 Task: Create a due date automation trigger when advanced on, 2 days before a card is due add fields with custom field "Resume" set to a date more than 1 days ago at 11:00 AM.
Action: Mouse moved to (939, 277)
Screenshot: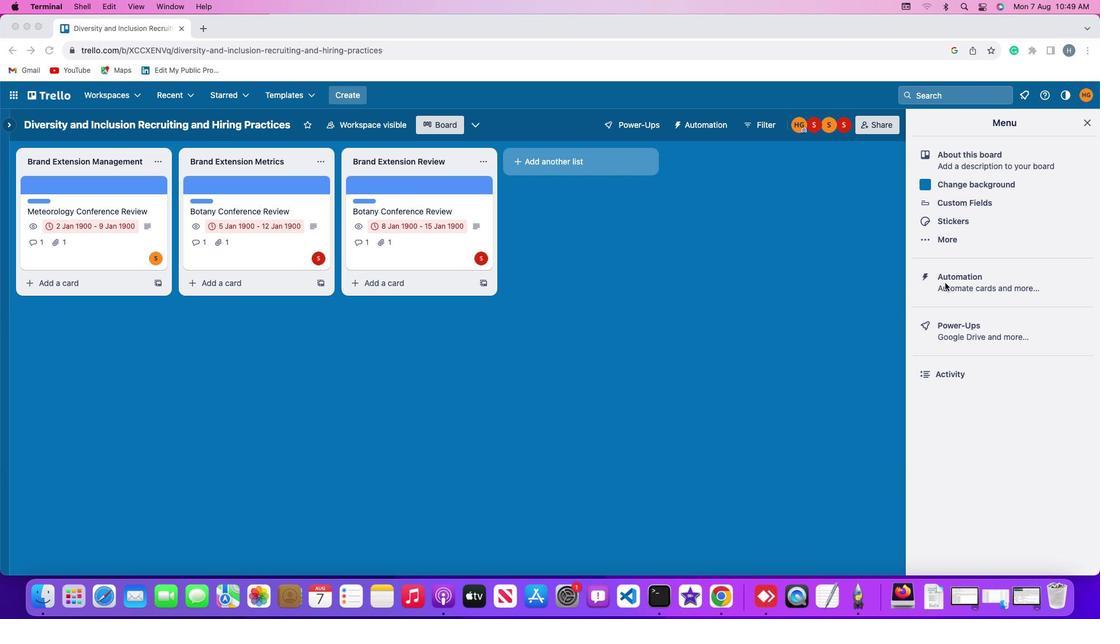 
Action: Mouse pressed left at (939, 277)
Screenshot: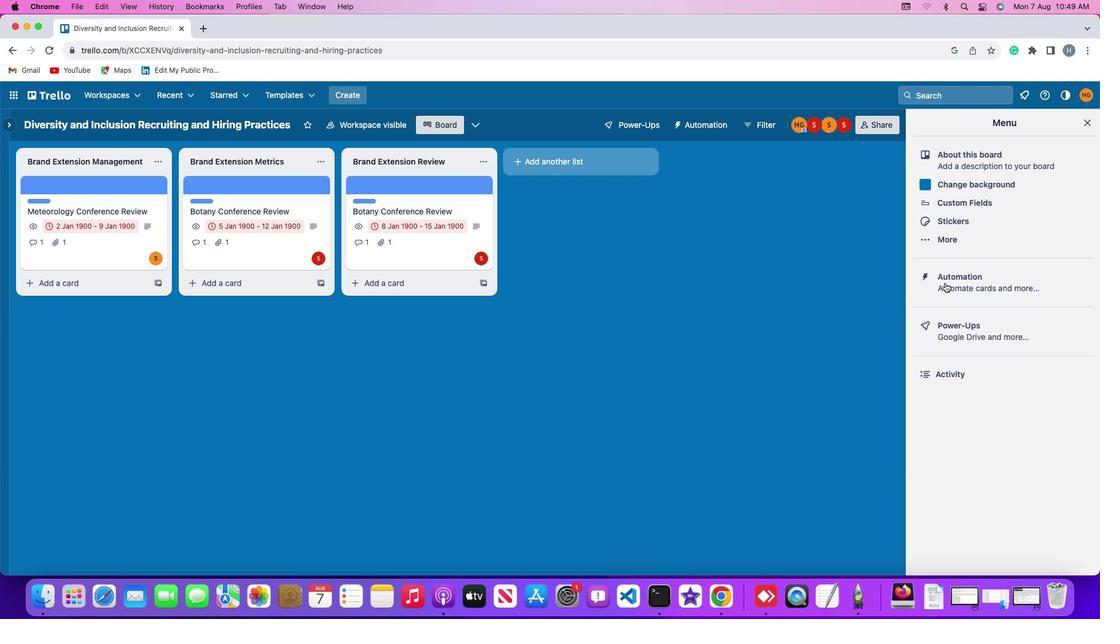 
Action: Mouse pressed left at (939, 277)
Screenshot: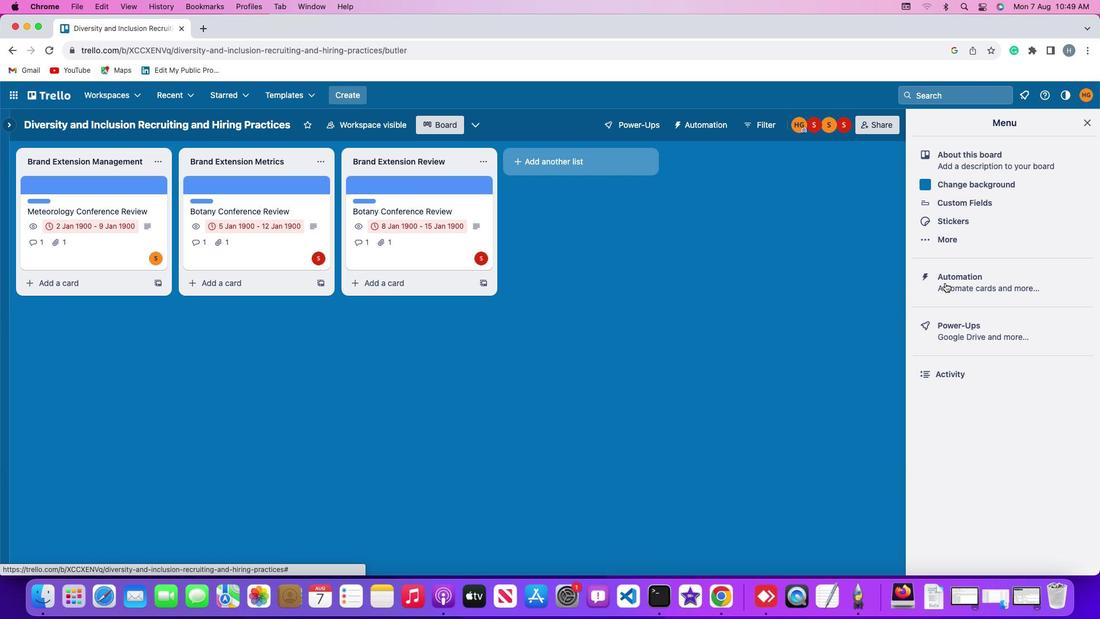 
Action: Mouse moved to (75, 265)
Screenshot: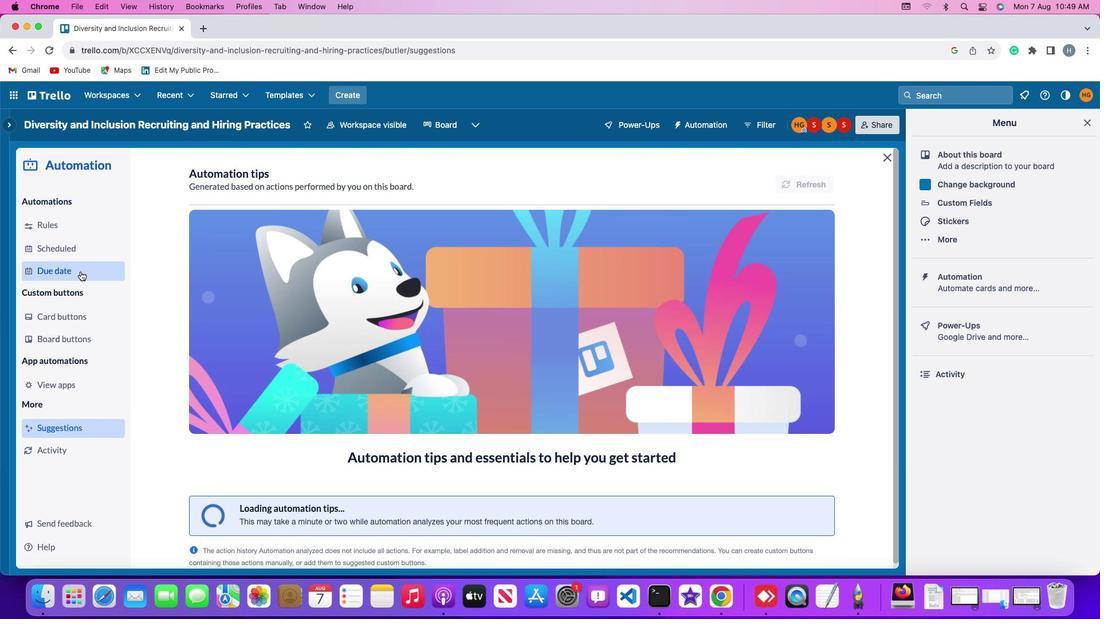 
Action: Mouse pressed left at (75, 265)
Screenshot: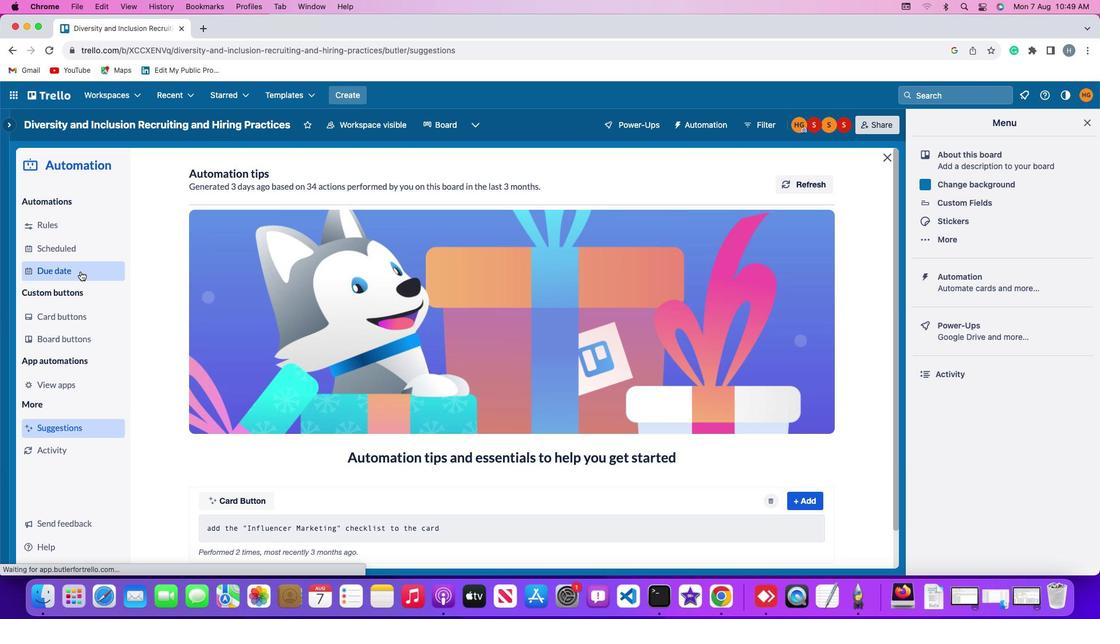 
Action: Mouse moved to (768, 168)
Screenshot: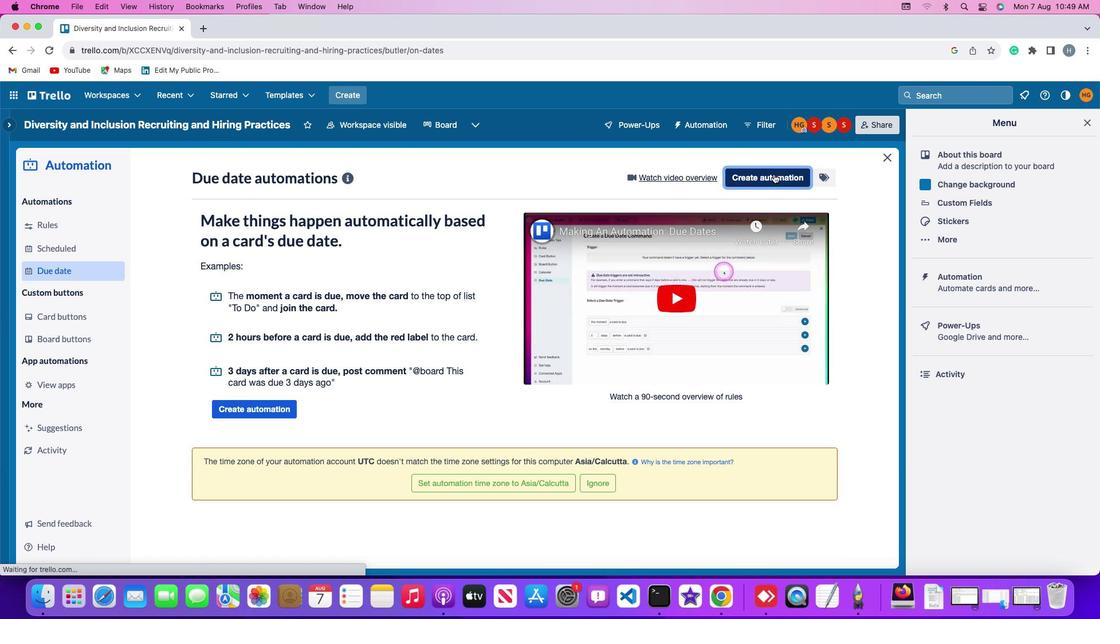 
Action: Mouse pressed left at (768, 168)
Screenshot: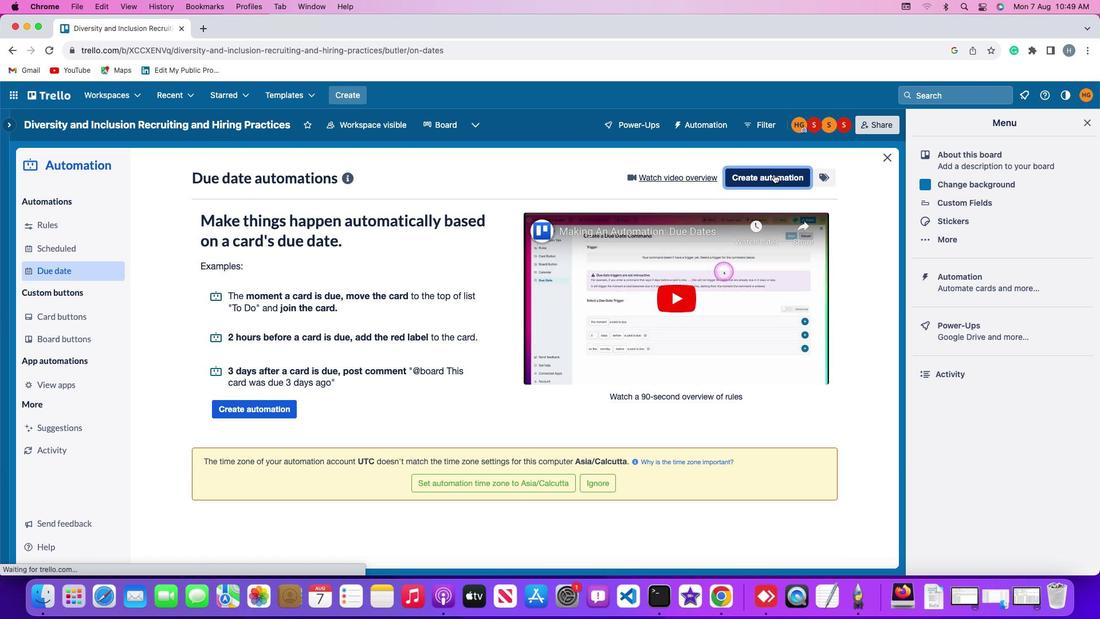 
Action: Mouse moved to (450, 280)
Screenshot: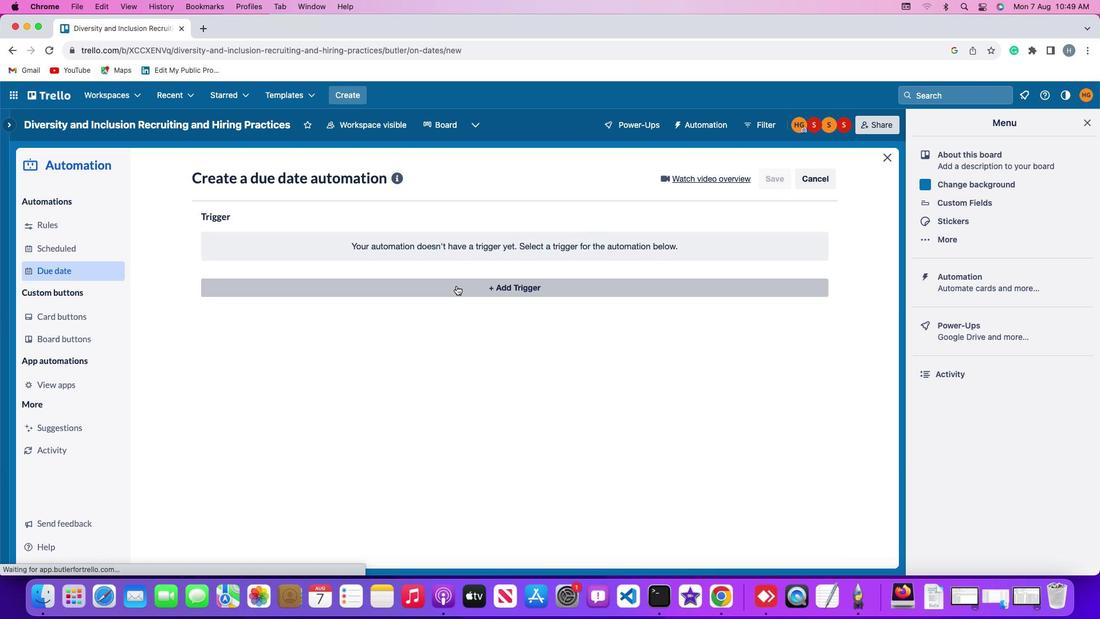 
Action: Mouse pressed left at (450, 280)
Screenshot: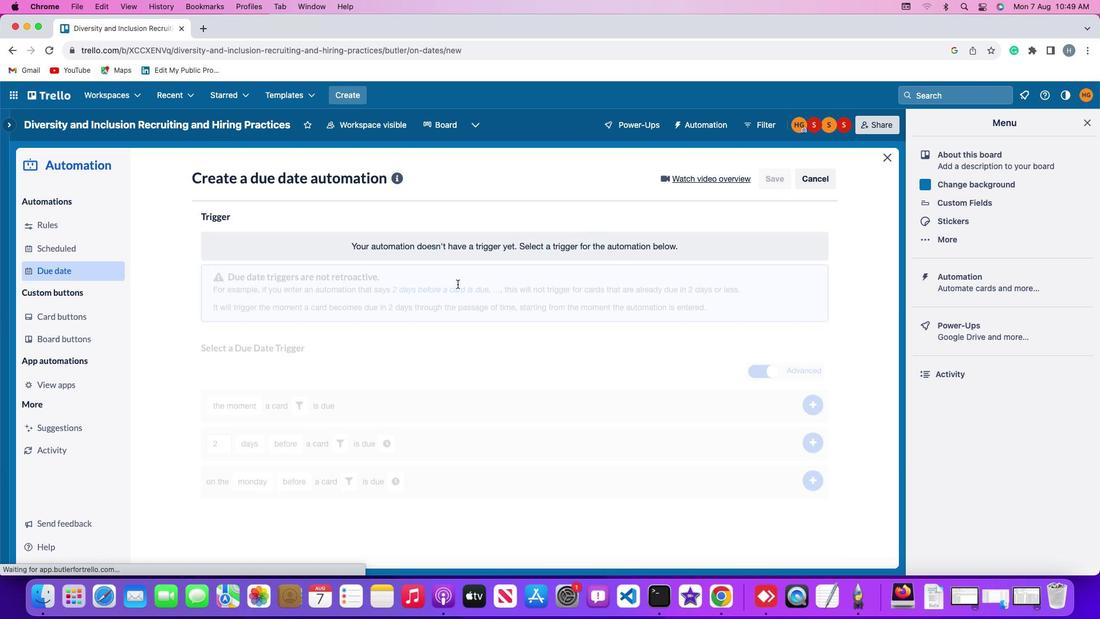 
Action: Mouse moved to (215, 460)
Screenshot: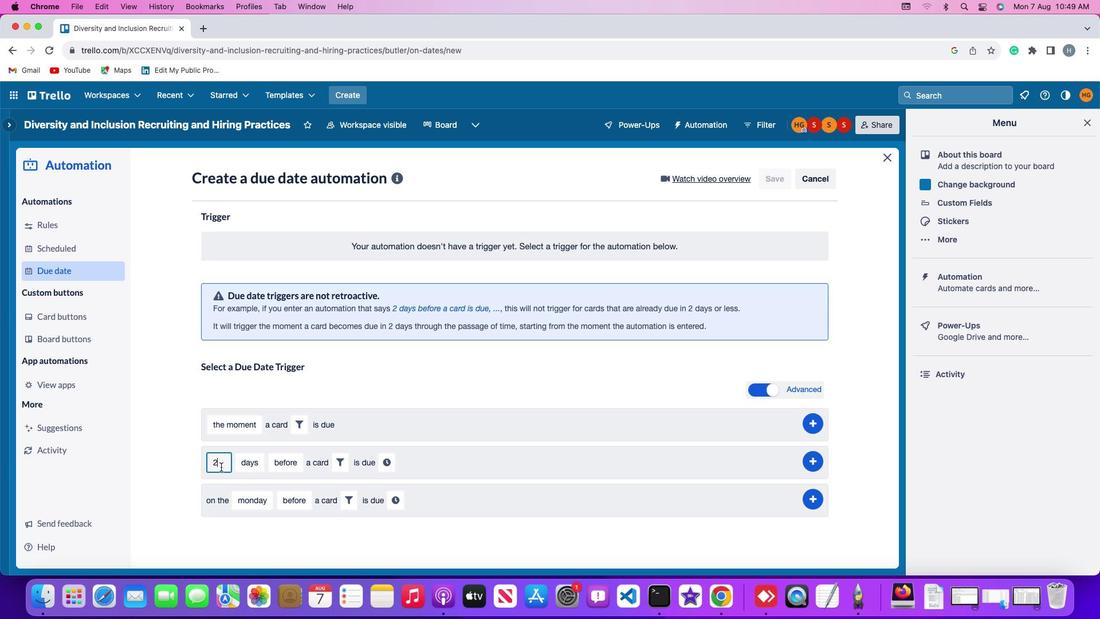 
Action: Mouse pressed left at (215, 460)
Screenshot: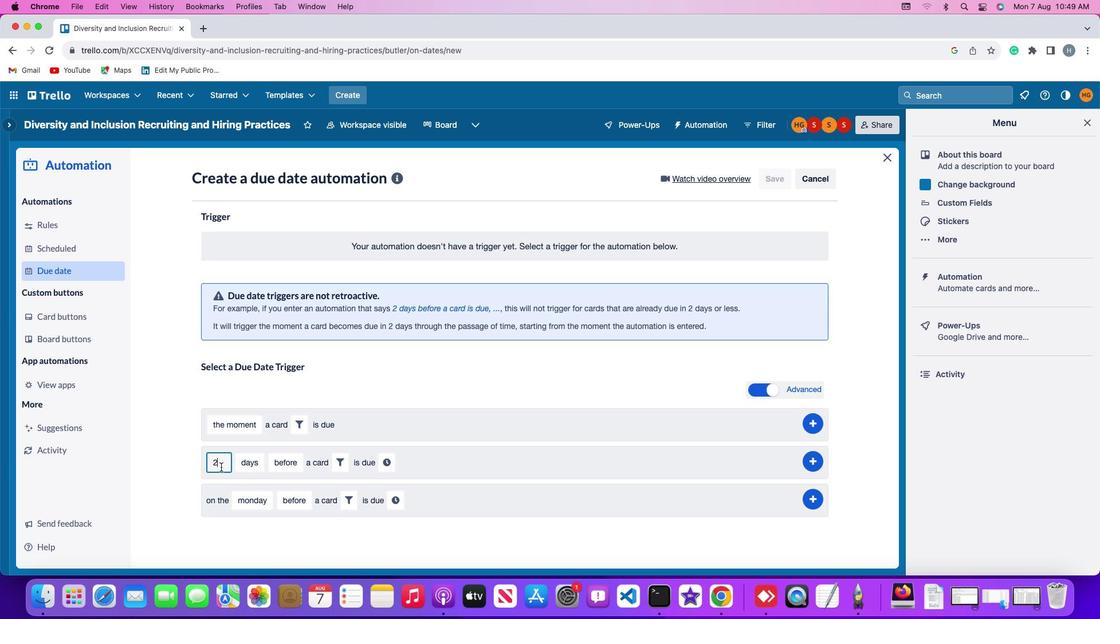 
Action: Mouse moved to (218, 458)
Screenshot: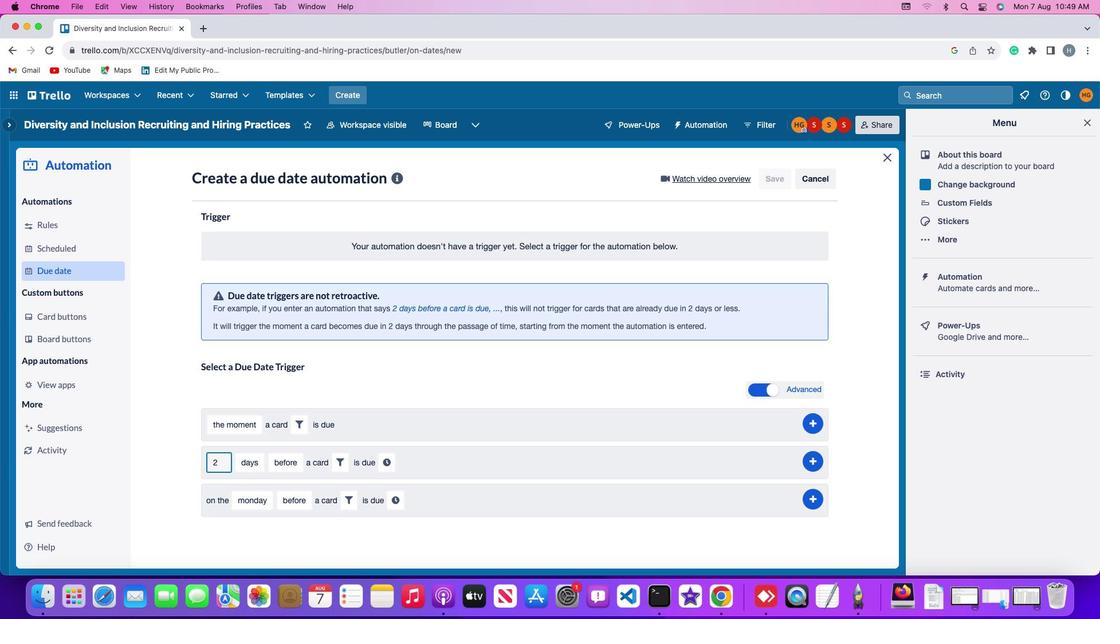 
Action: Key pressed Key.backspace'2'
Screenshot: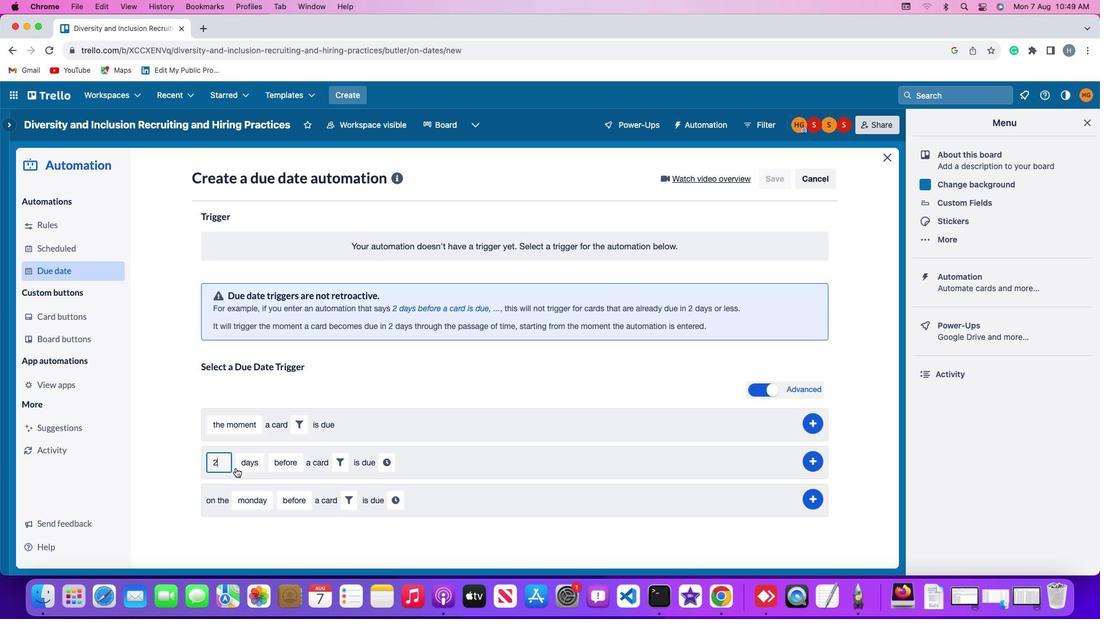 
Action: Mouse moved to (240, 460)
Screenshot: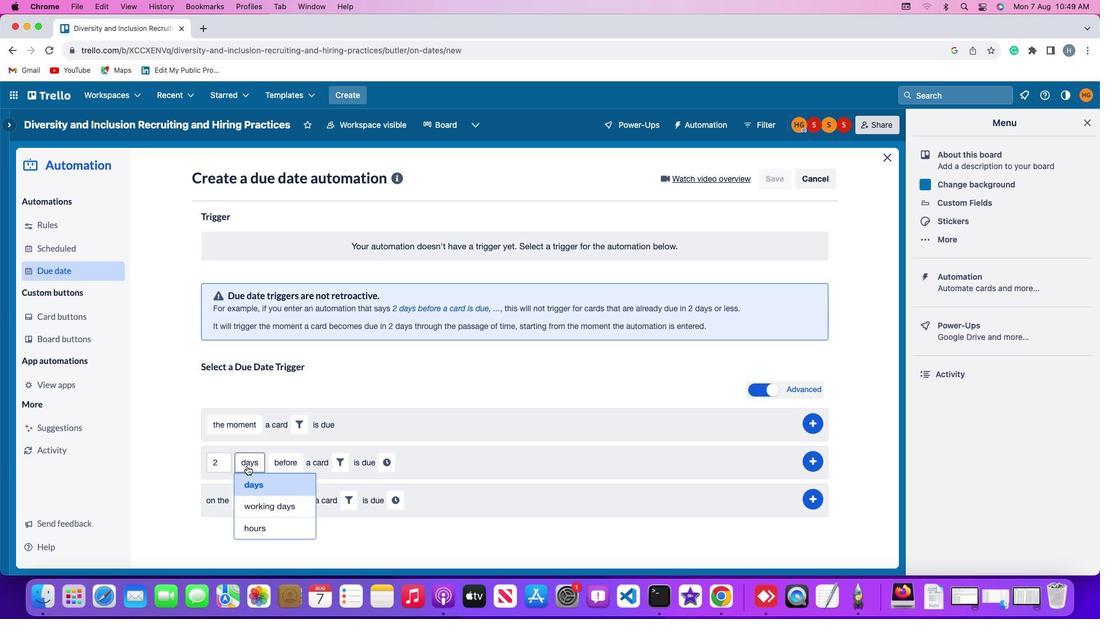 
Action: Mouse pressed left at (240, 460)
Screenshot: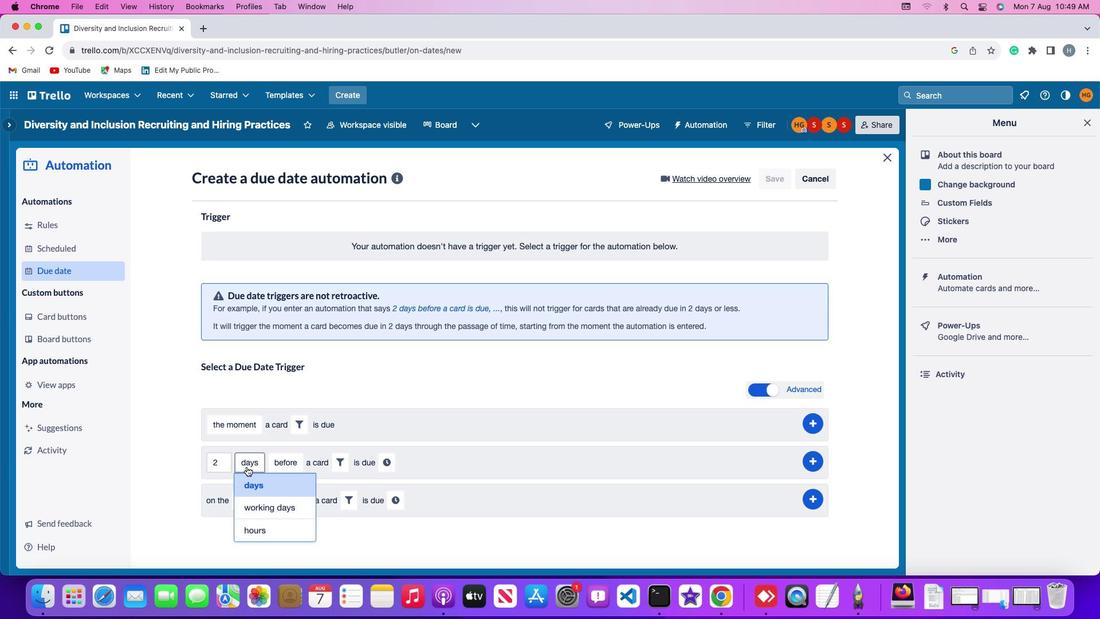 
Action: Mouse moved to (243, 475)
Screenshot: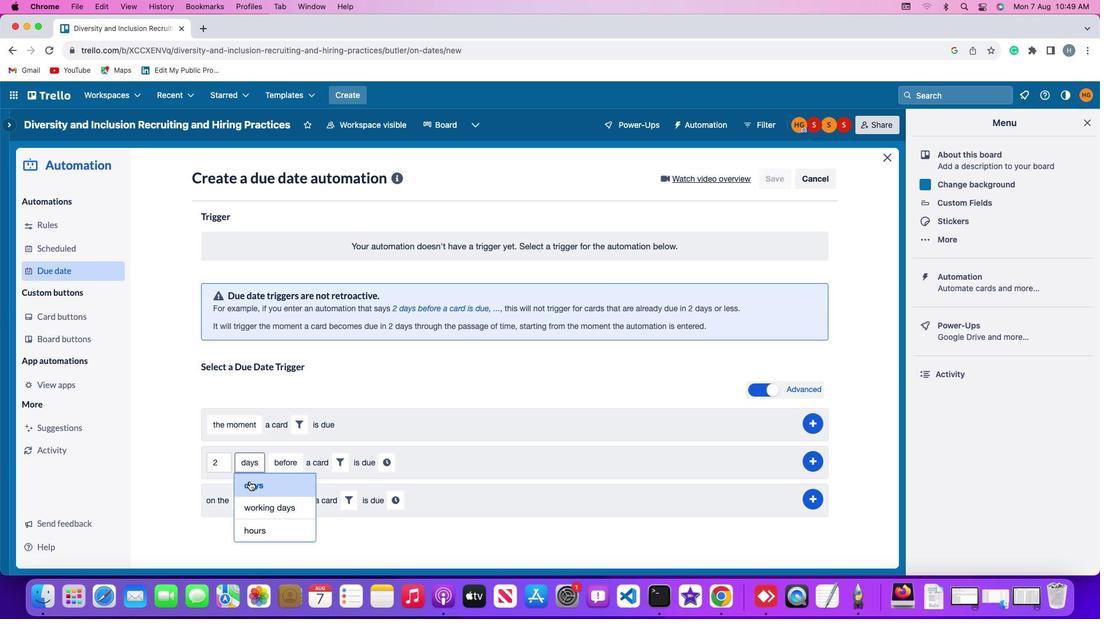
Action: Mouse pressed left at (243, 475)
Screenshot: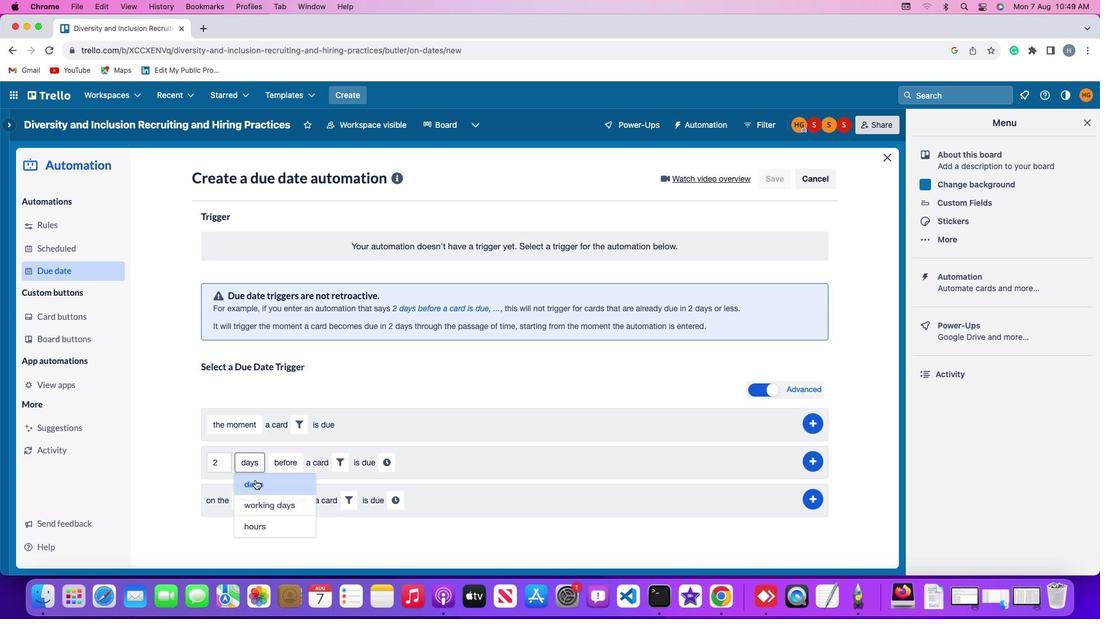 
Action: Mouse moved to (272, 460)
Screenshot: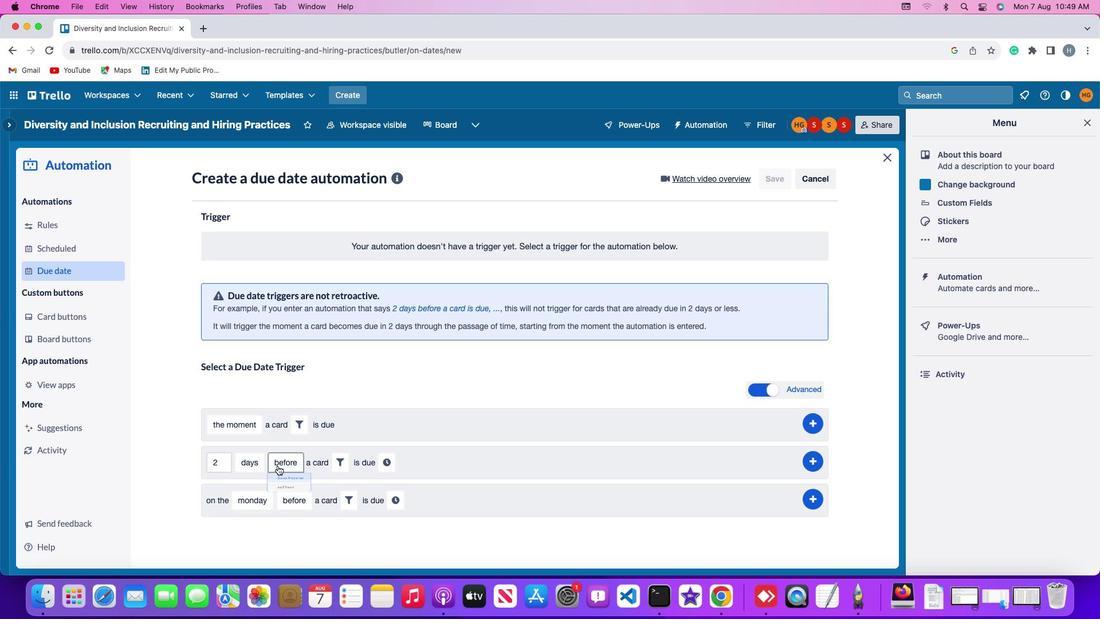 
Action: Mouse pressed left at (272, 460)
Screenshot: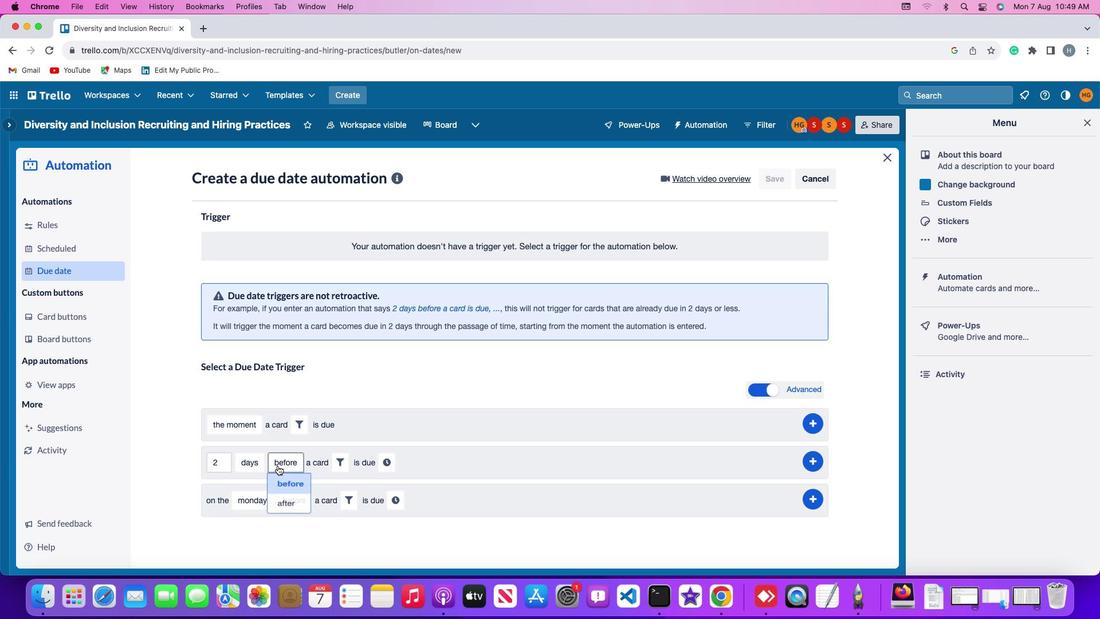 
Action: Mouse moved to (280, 482)
Screenshot: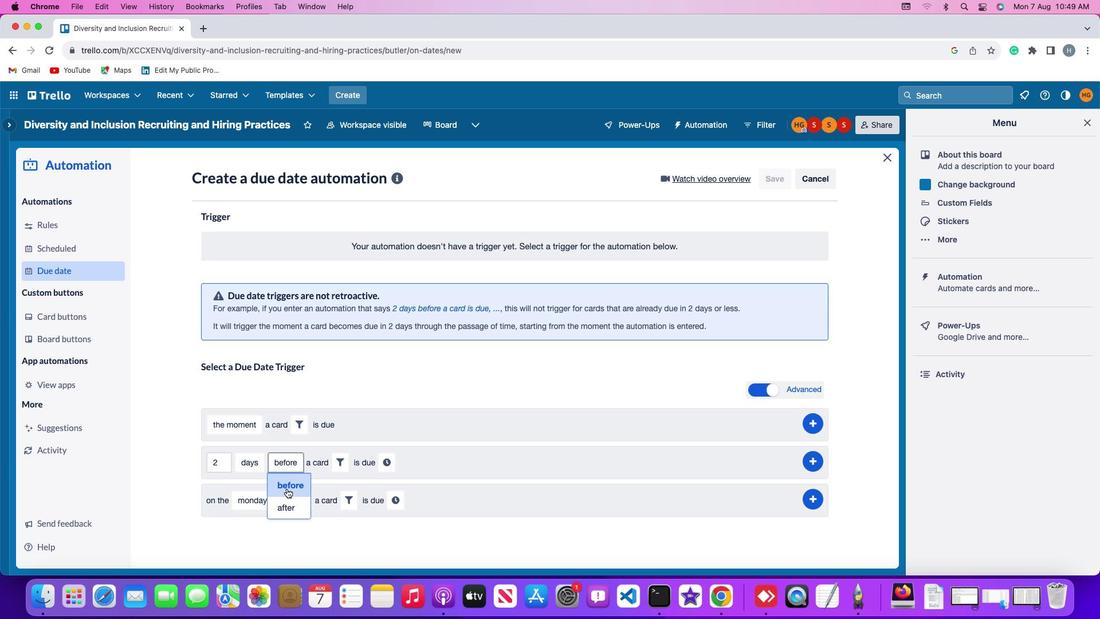
Action: Mouse pressed left at (280, 482)
Screenshot: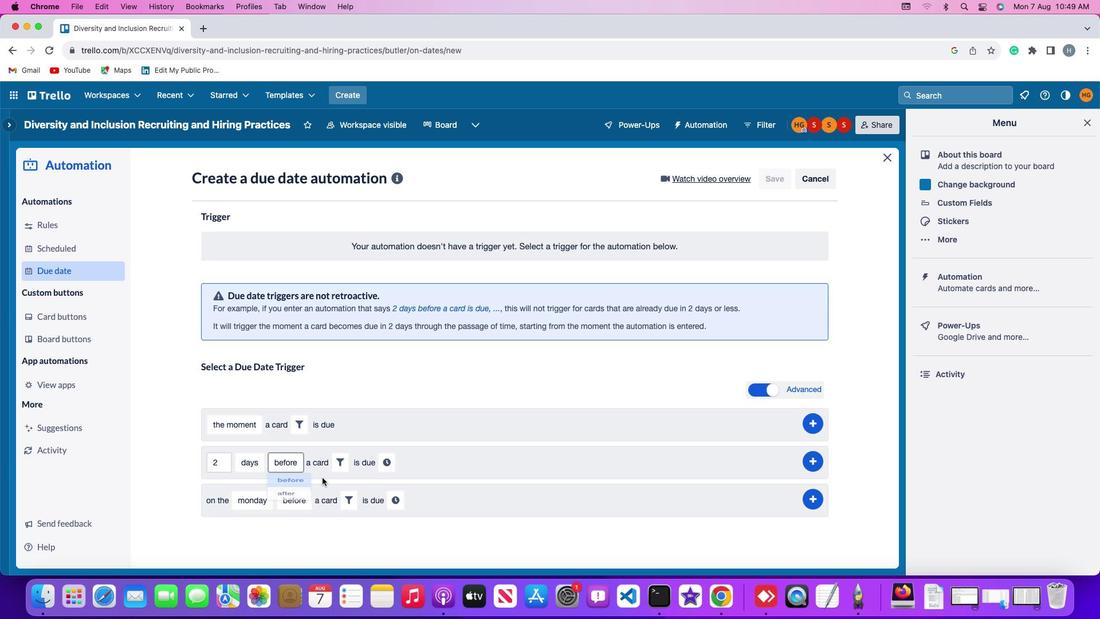 
Action: Mouse moved to (335, 460)
Screenshot: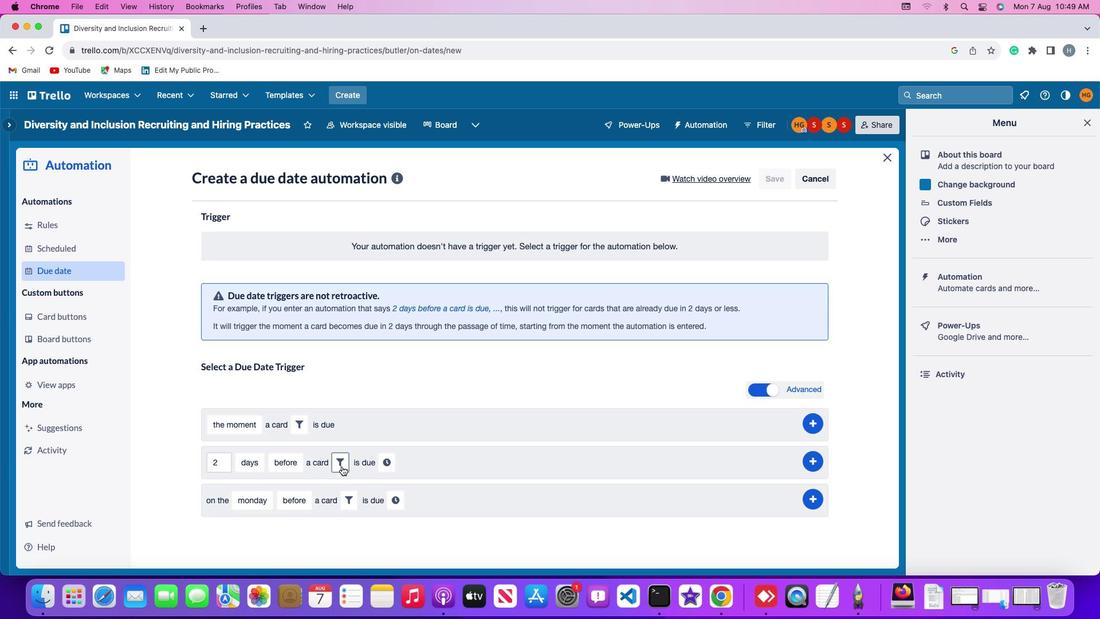 
Action: Mouse pressed left at (335, 460)
Screenshot: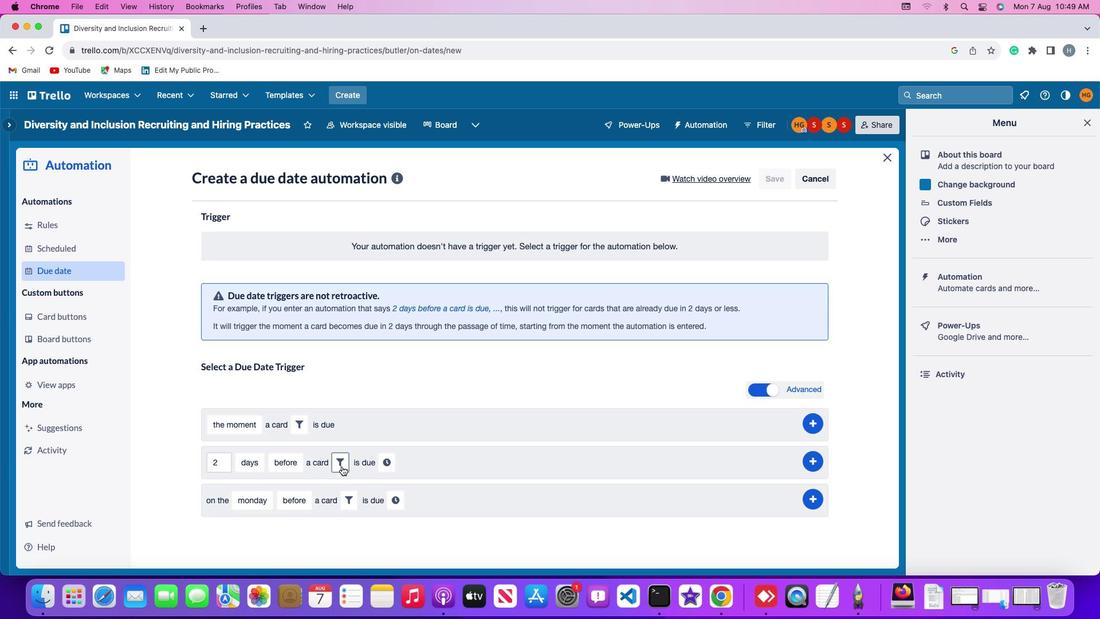 
Action: Mouse moved to (519, 493)
Screenshot: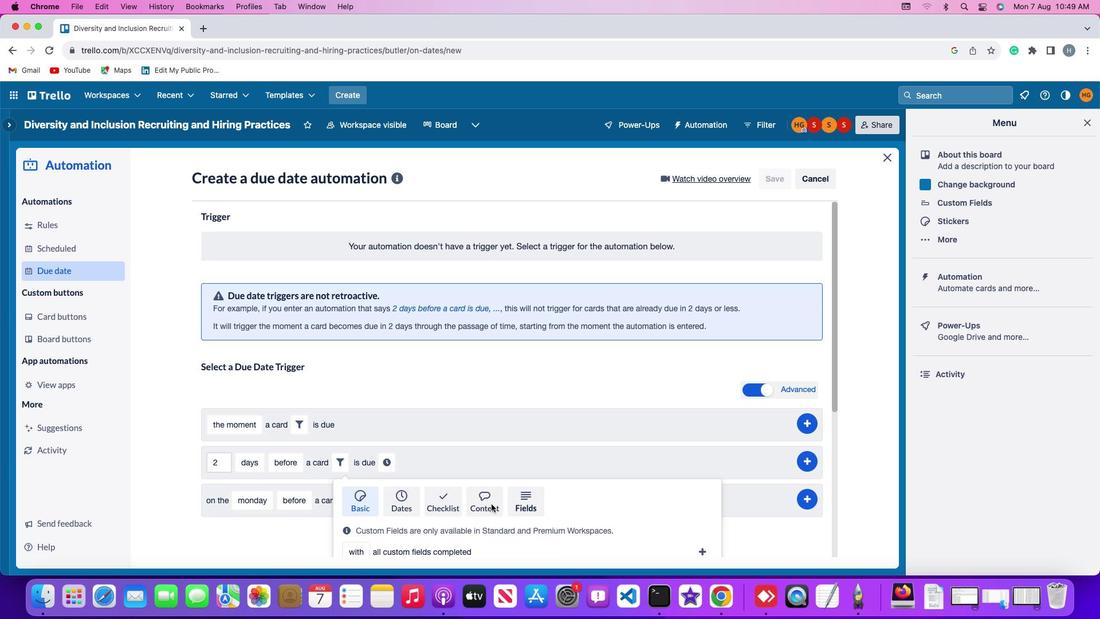 
Action: Mouse pressed left at (519, 493)
Screenshot: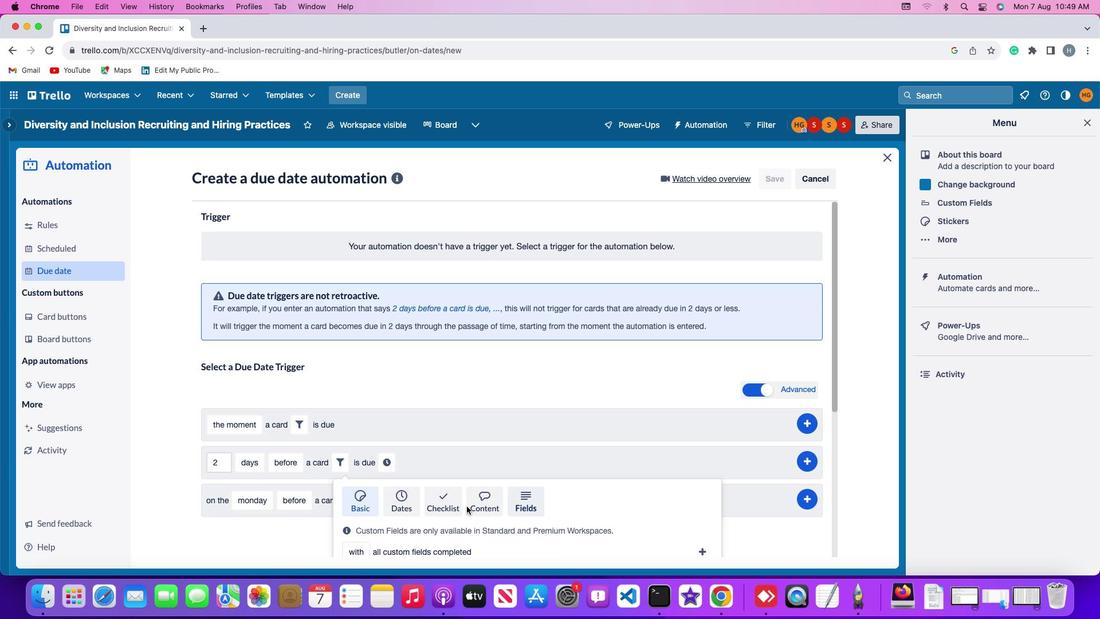
Action: Mouse moved to (419, 498)
Screenshot: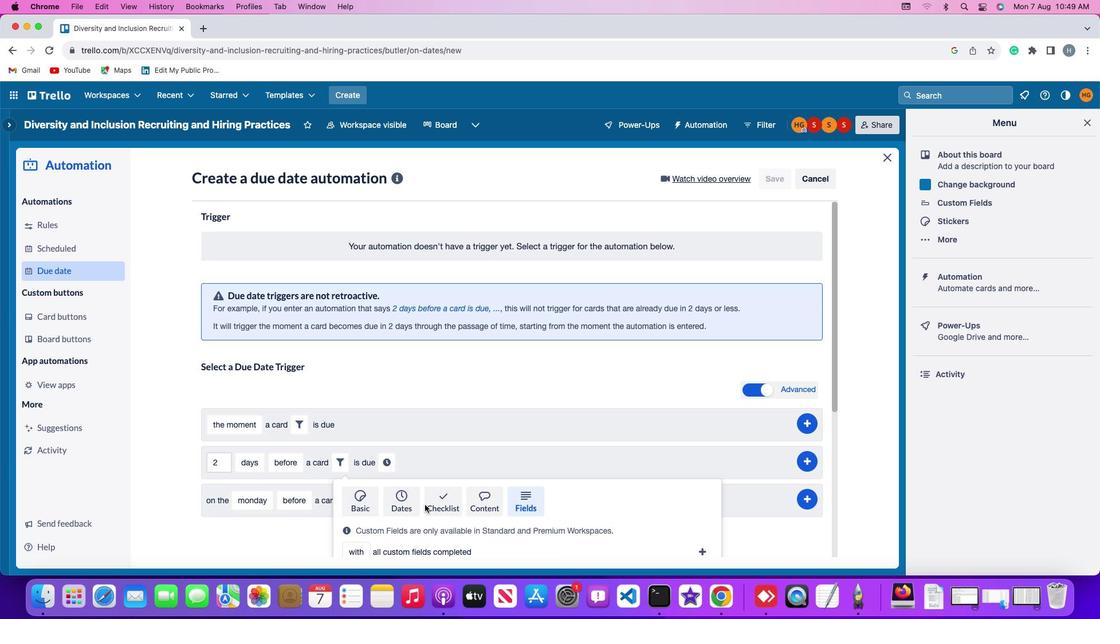 
Action: Mouse scrolled (419, 498) with delta (-5, -5)
Screenshot: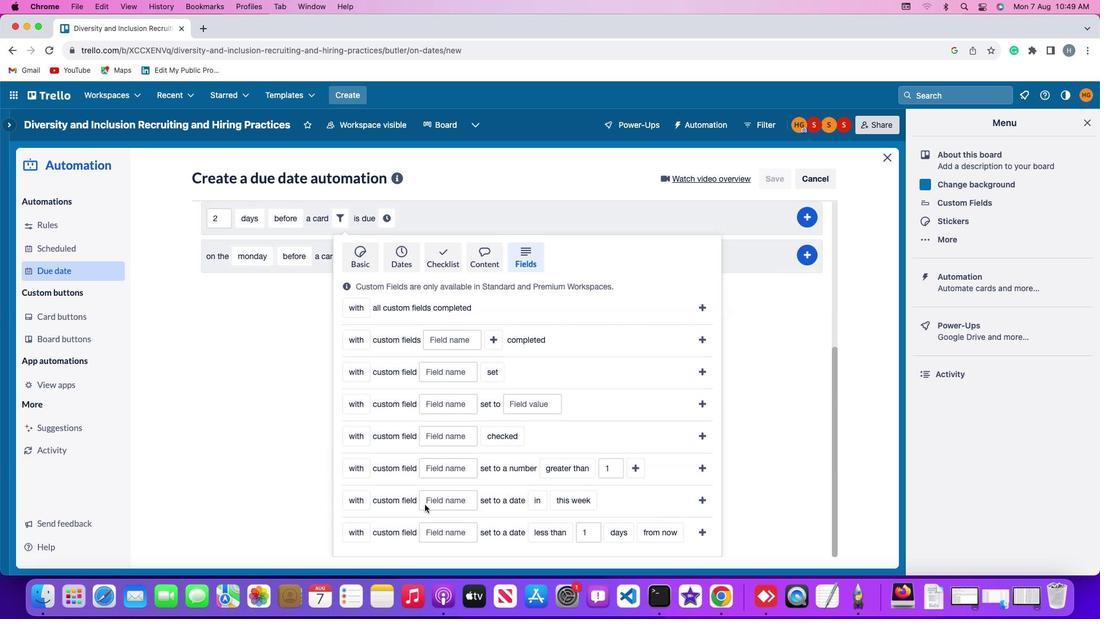 
Action: Mouse scrolled (419, 498) with delta (-5, -5)
Screenshot: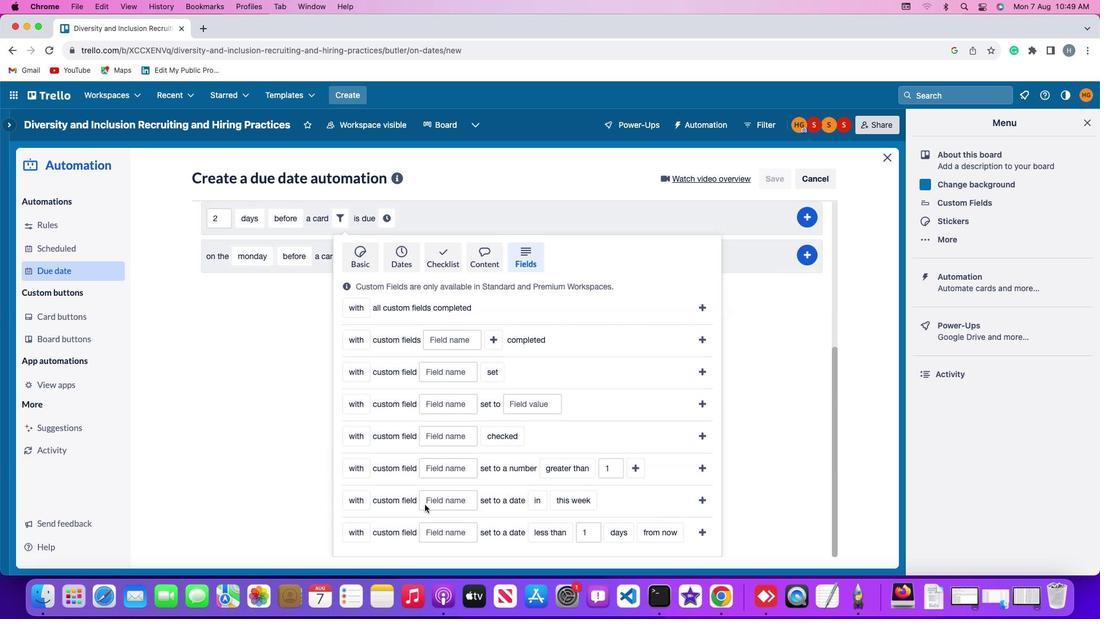 
Action: Mouse scrolled (419, 498) with delta (-5, -7)
Screenshot: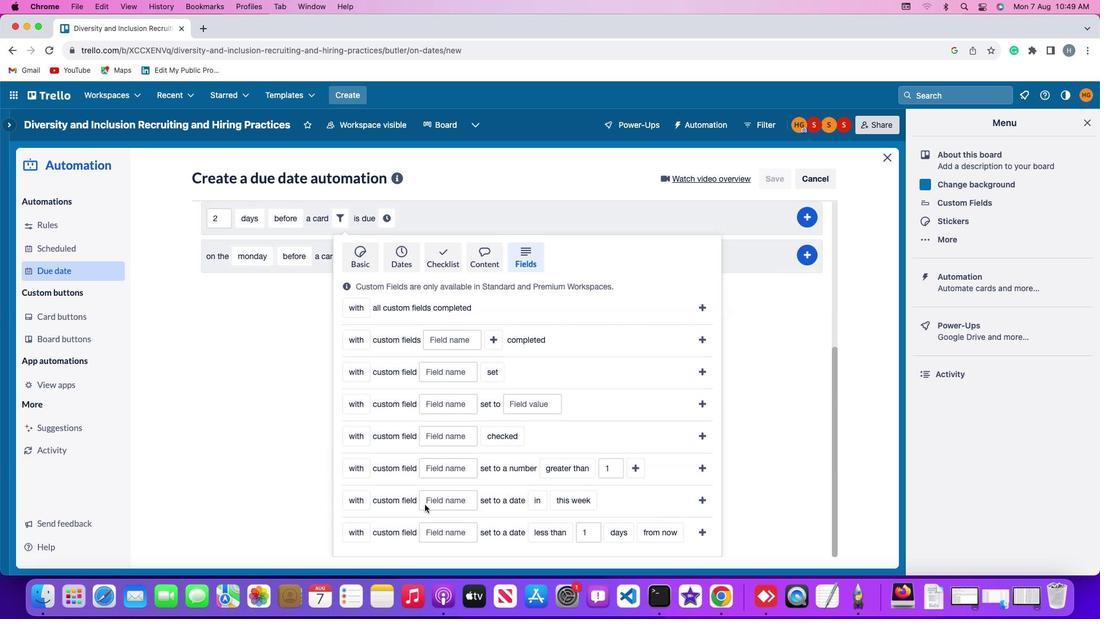 
Action: Mouse scrolled (419, 498) with delta (-5, -8)
Screenshot: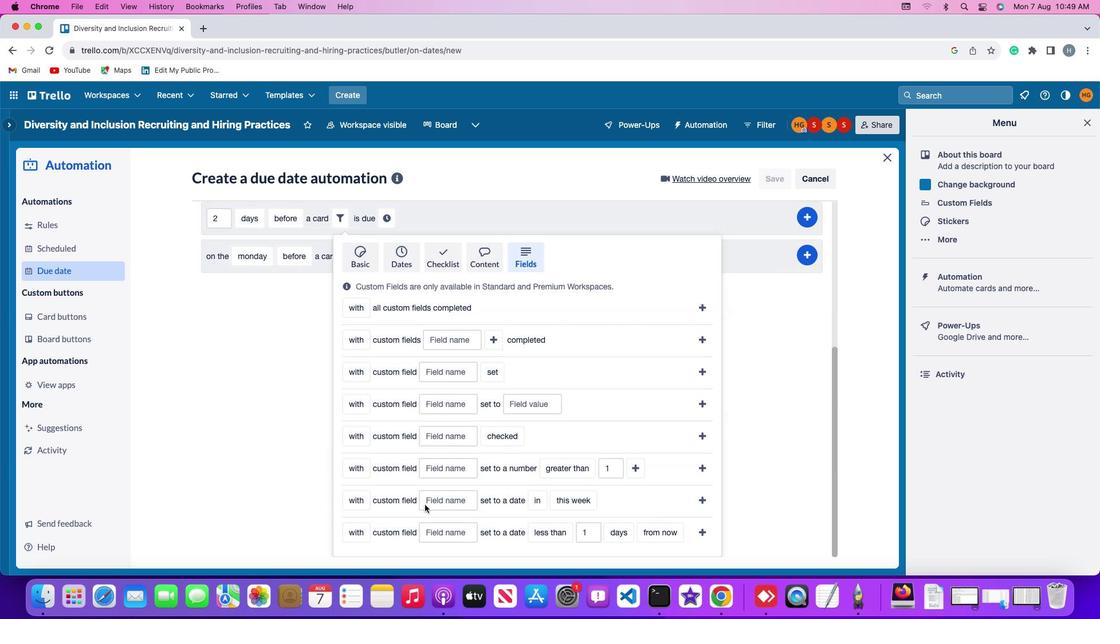
Action: Mouse scrolled (419, 498) with delta (-5, -8)
Screenshot: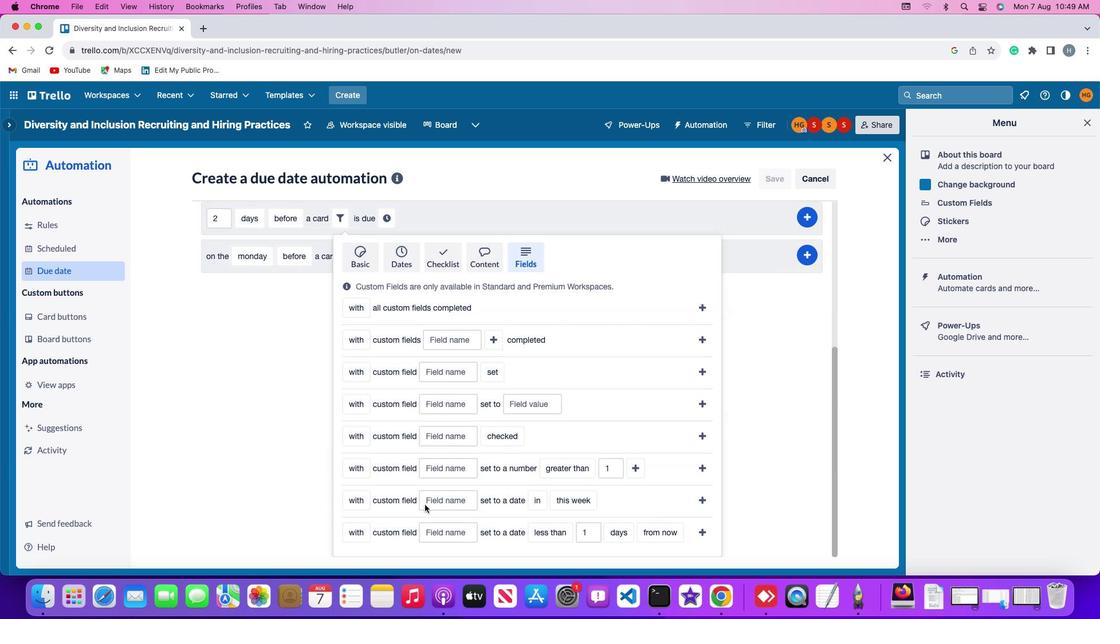 
Action: Mouse scrolled (419, 498) with delta (-5, -9)
Screenshot: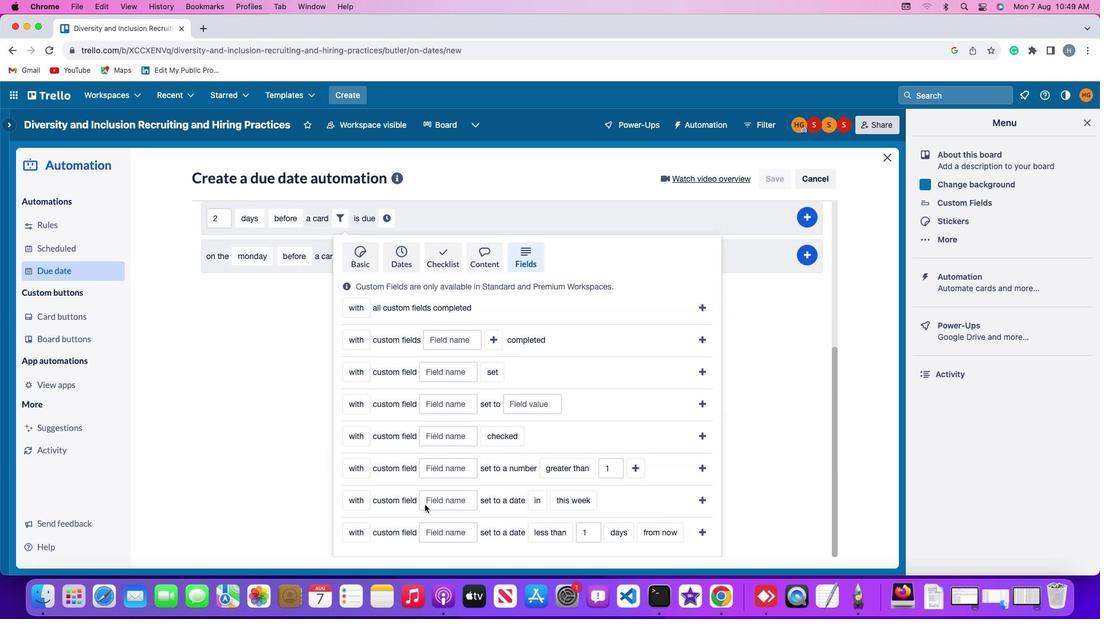 
Action: Mouse scrolled (419, 498) with delta (-5, -9)
Screenshot: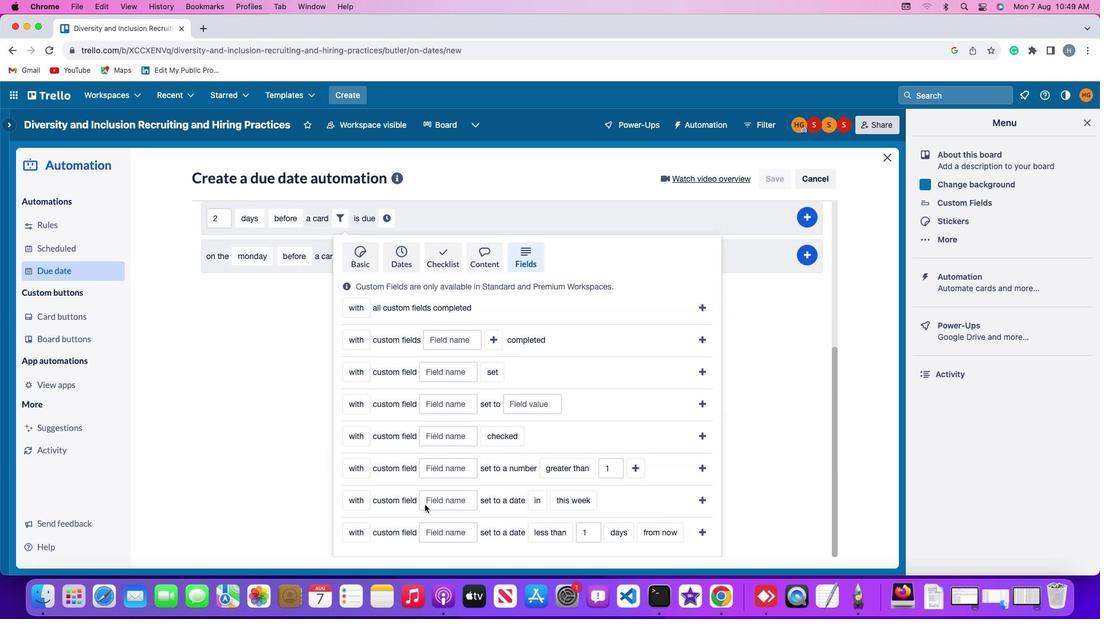 
Action: Mouse scrolled (419, 498) with delta (-5, -5)
Screenshot: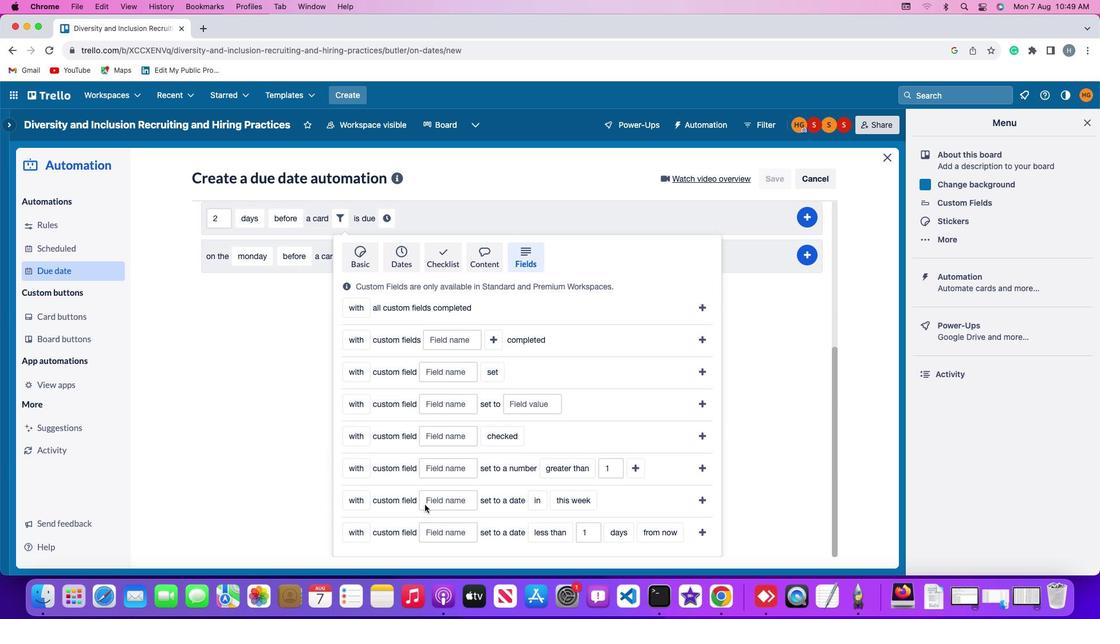 
Action: Mouse scrolled (419, 498) with delta (-5, -5)
Screenshot: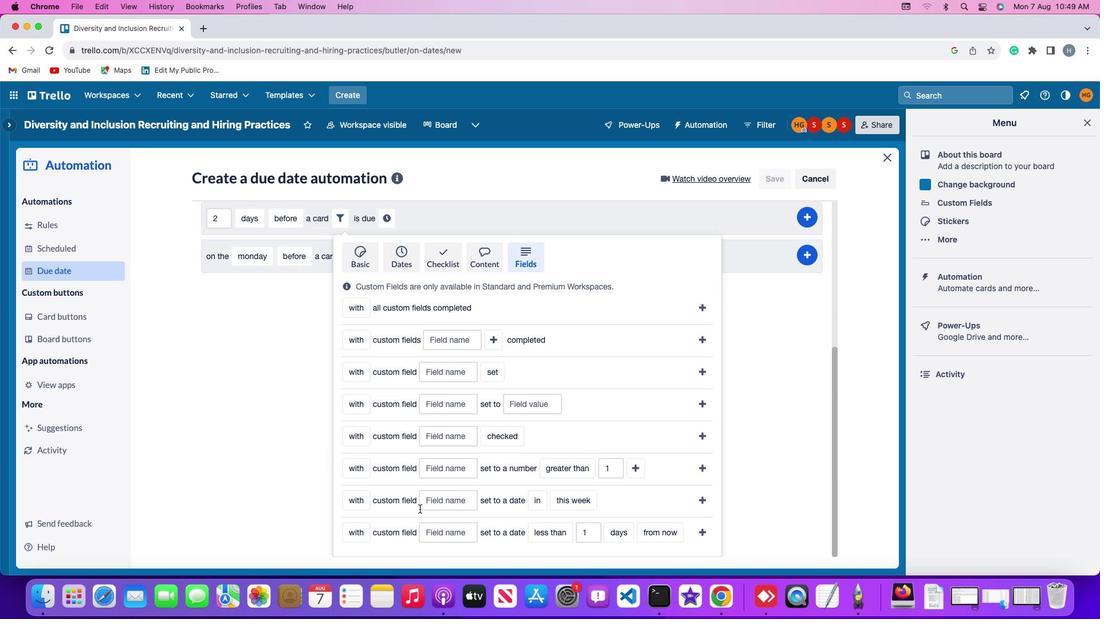 
Action: Mouse scrolled (419, 498) with delta (-5, -6)
Screenshot: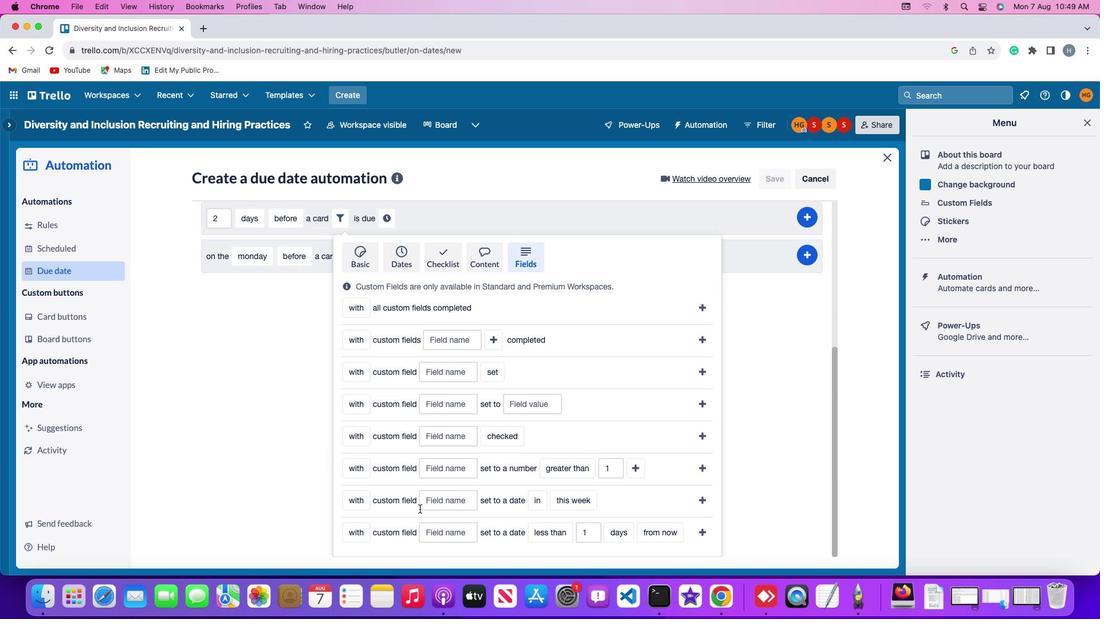 
Action: Mouse scrolled (419, 498) with delta (-5, -8)
Screenshot: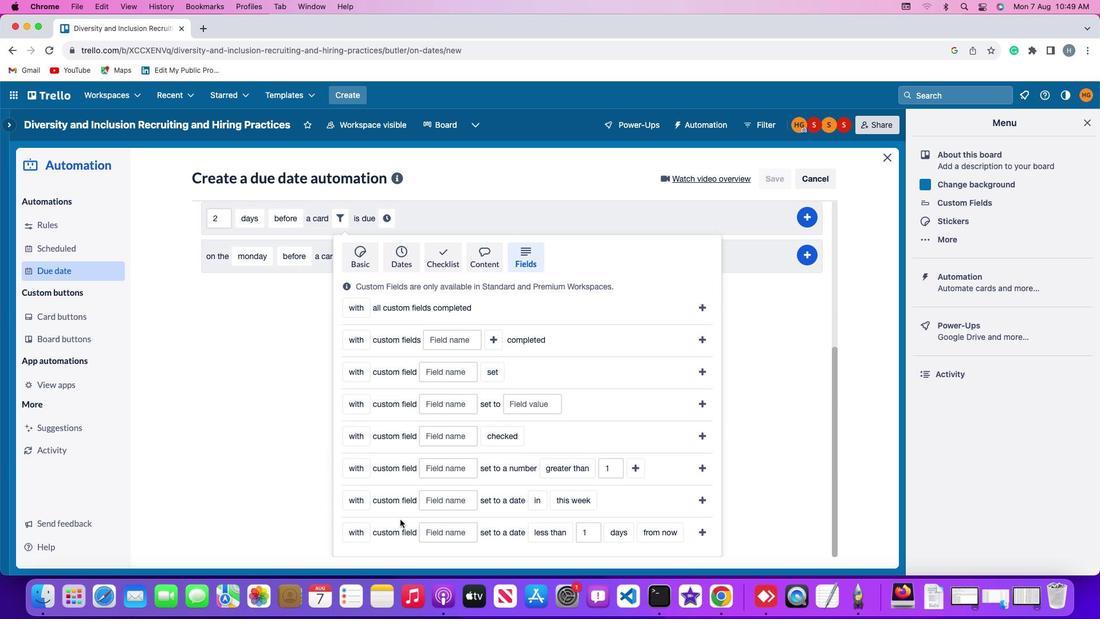 
Action: Mouse moved to (349, 523)
Screenshot: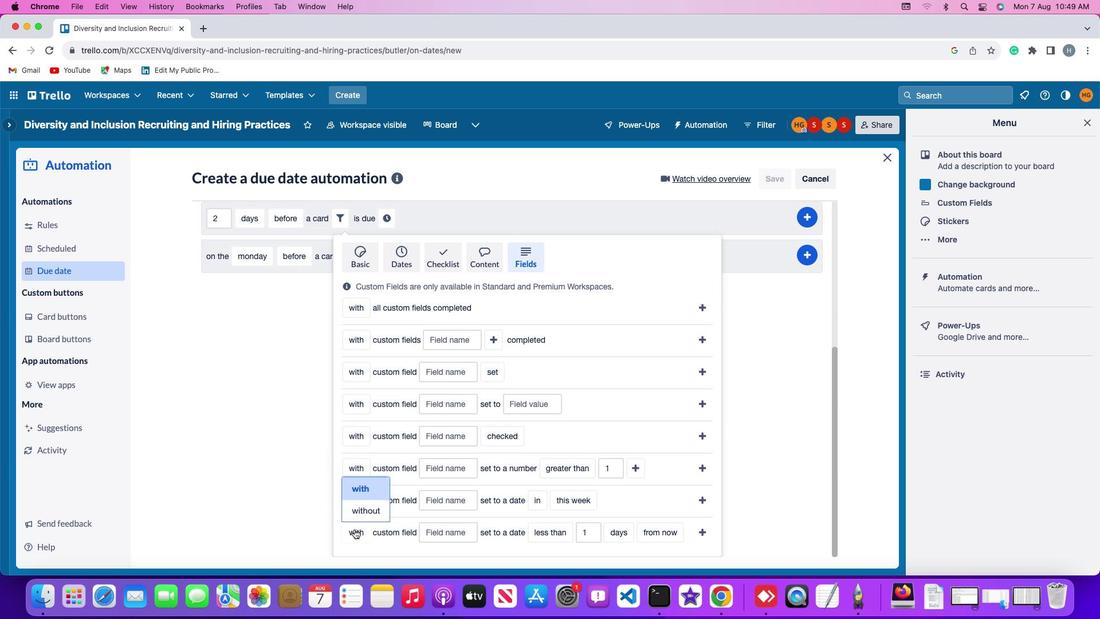 
Action: Mouse pressed left at (349, 523)
Screenshot: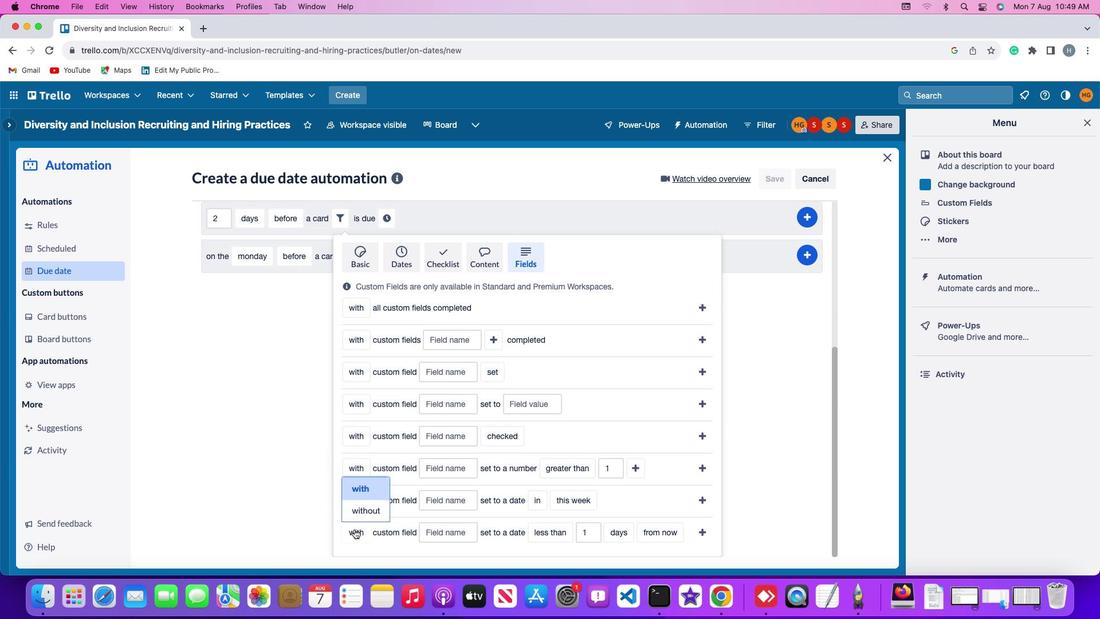 
Action: Mouse moved to (354, 478)
Screenshot: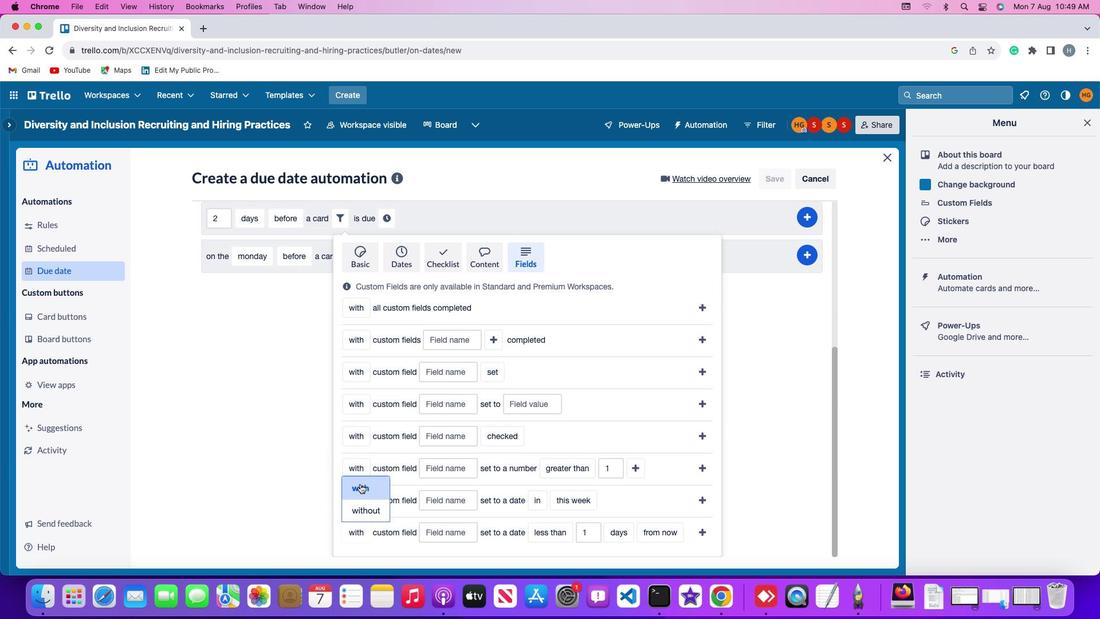 
Action: Mouse pressed left at (354, 478)
Screenshot: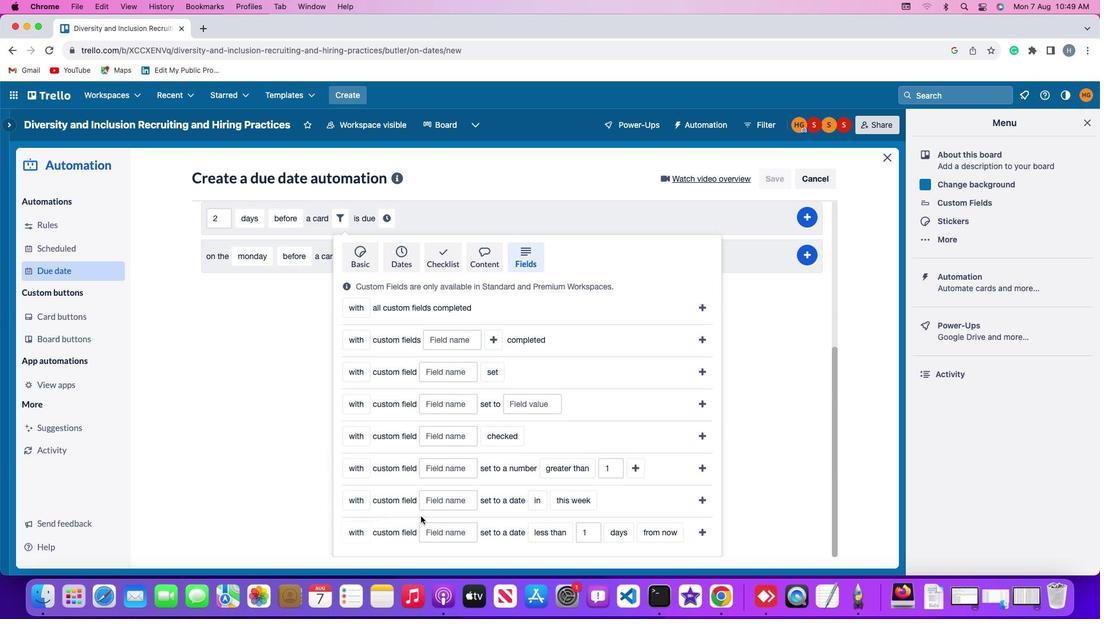 
Action: Mouse moved to (443, 523)
Screenshot: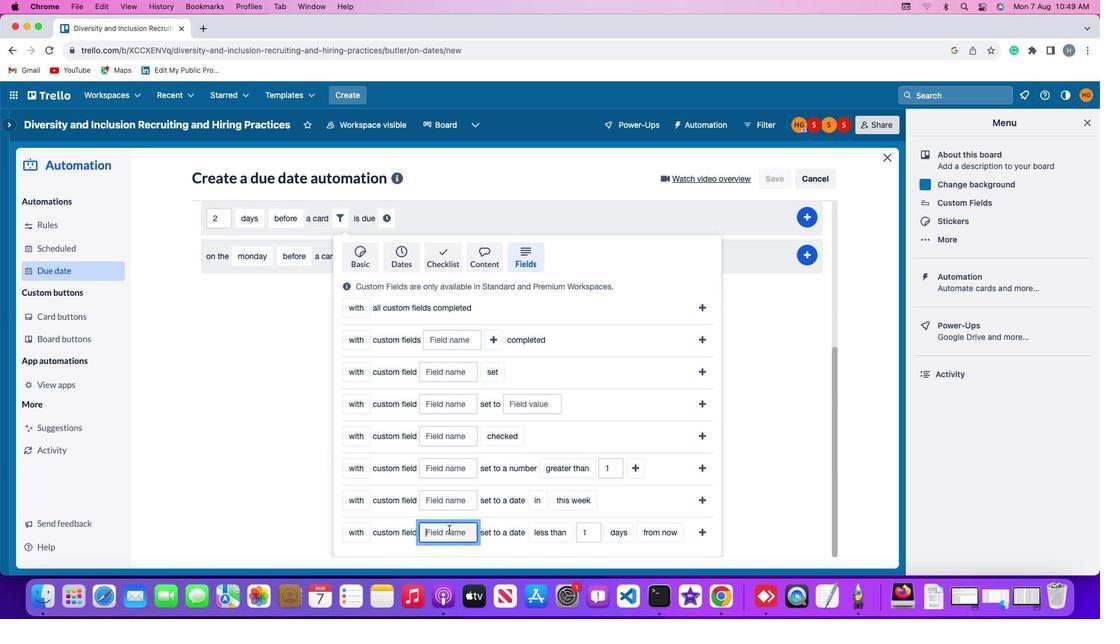 
Action: Mouse pressed left at (443, 523)
Screenshot: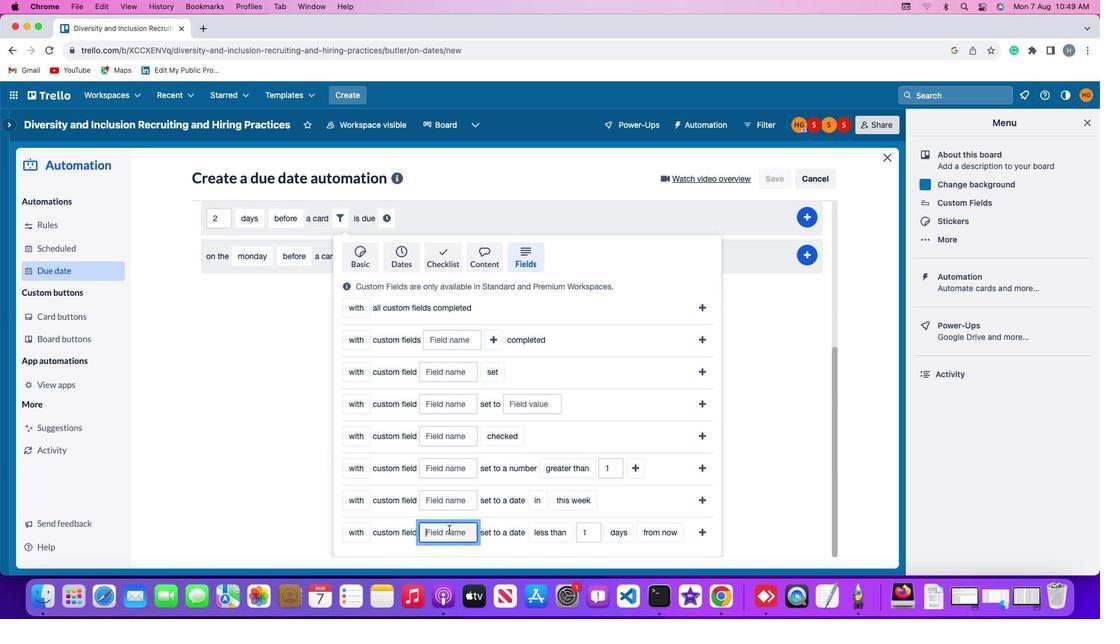 
Action: Key pressed Key.shift'R''e''s''u''m''e'
Screenshot: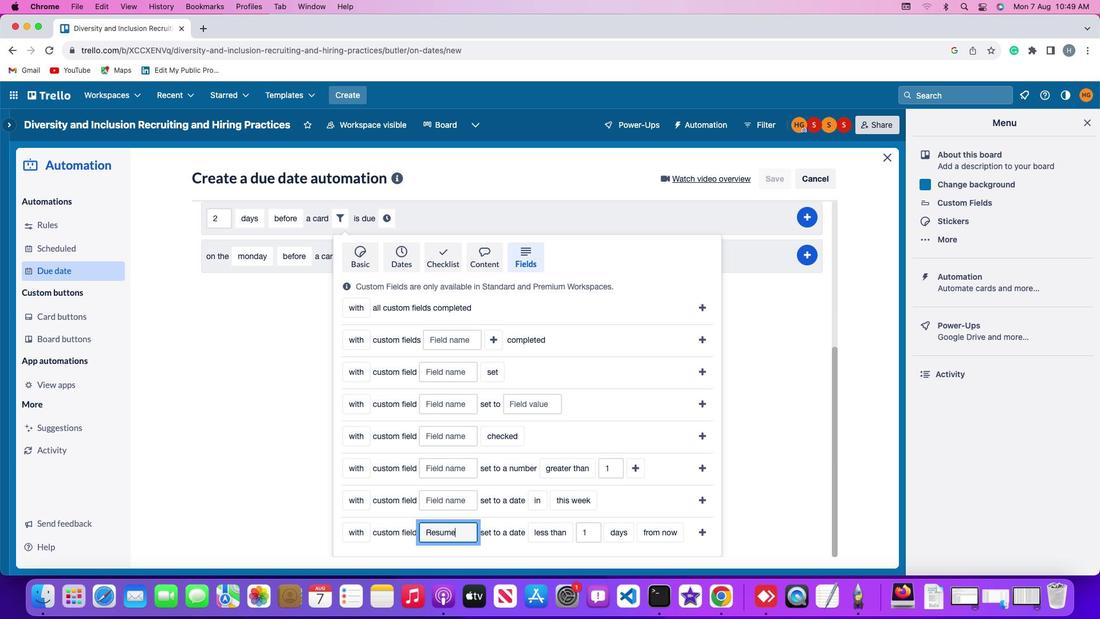 
Action: Mouse moved to (534, 528)
Screenshot: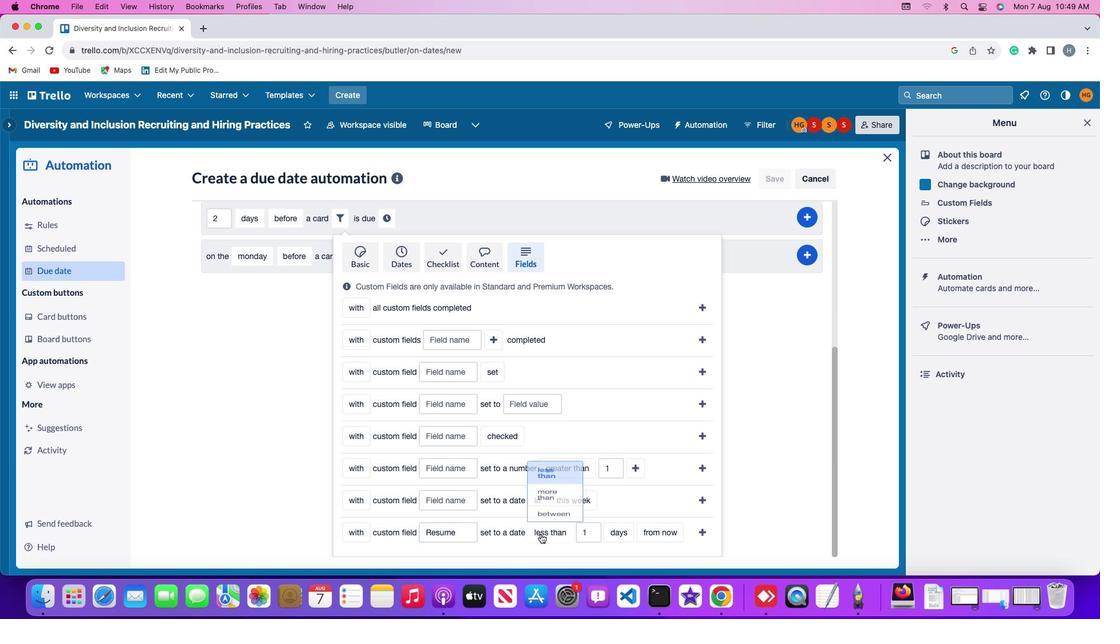 
Action: Mouse pressed left at (534, 528)
Screenshot: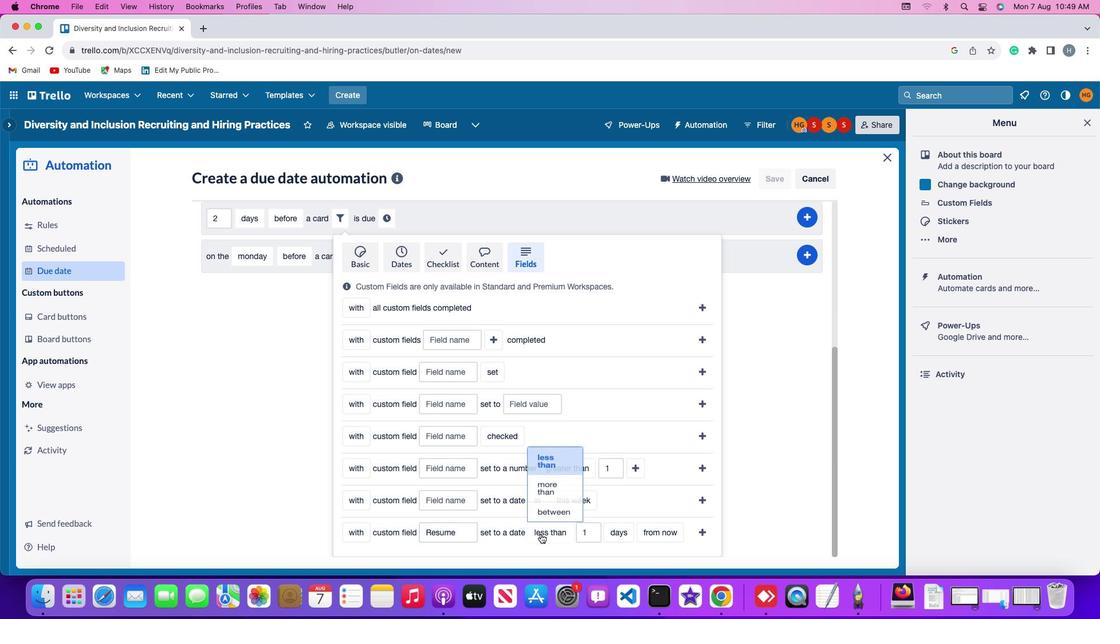 
Action: Mouse moved to (541, 481)
Screenshot: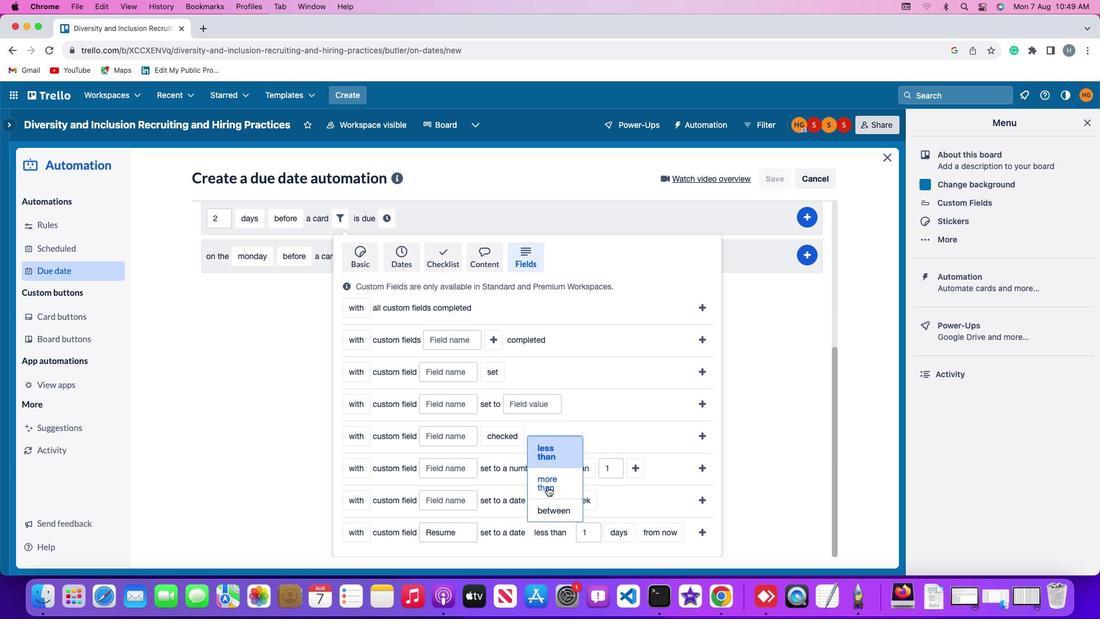 
Action: Mouse pressed left at (541, 481)
Screenshot: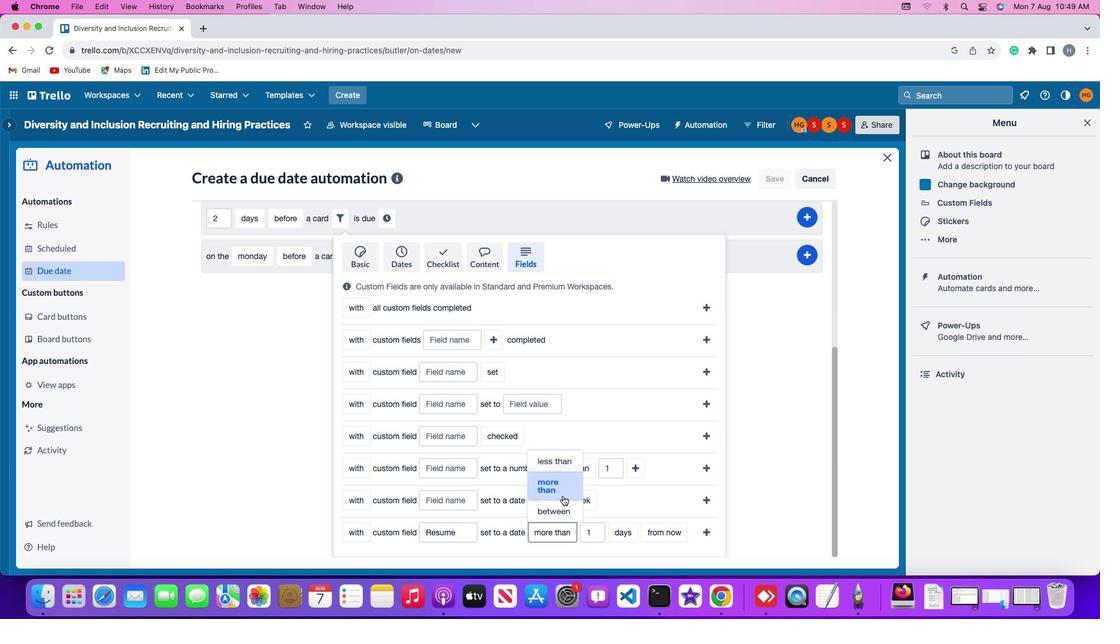 
Action: Mouse moved to (591, 528)
Screenshot: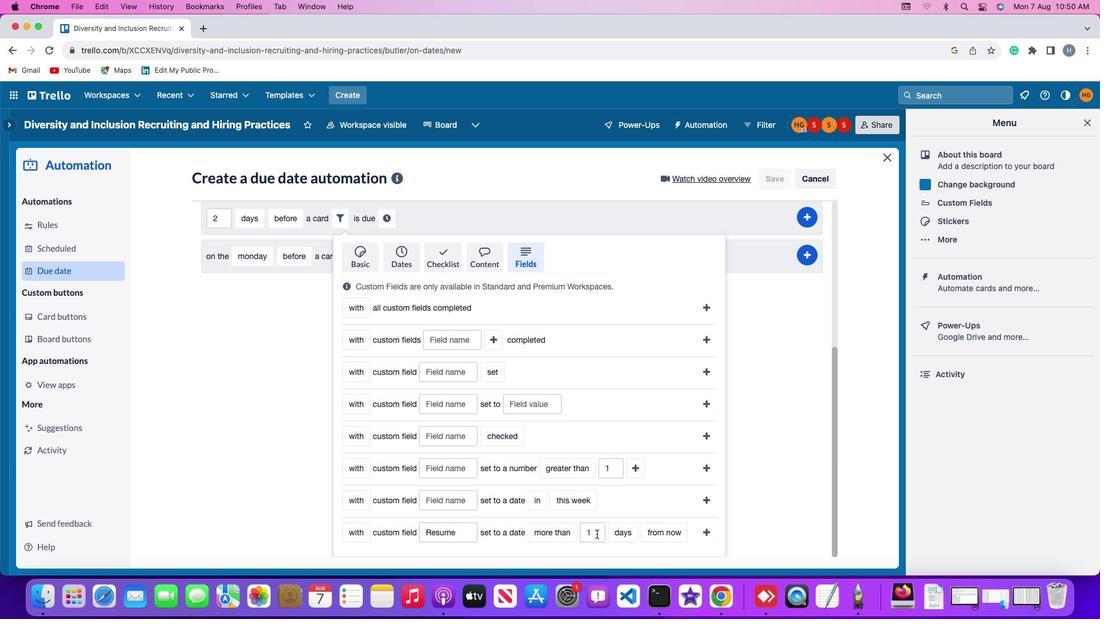 
Action: Mouse pressed left at (591, 528)
Screenshot: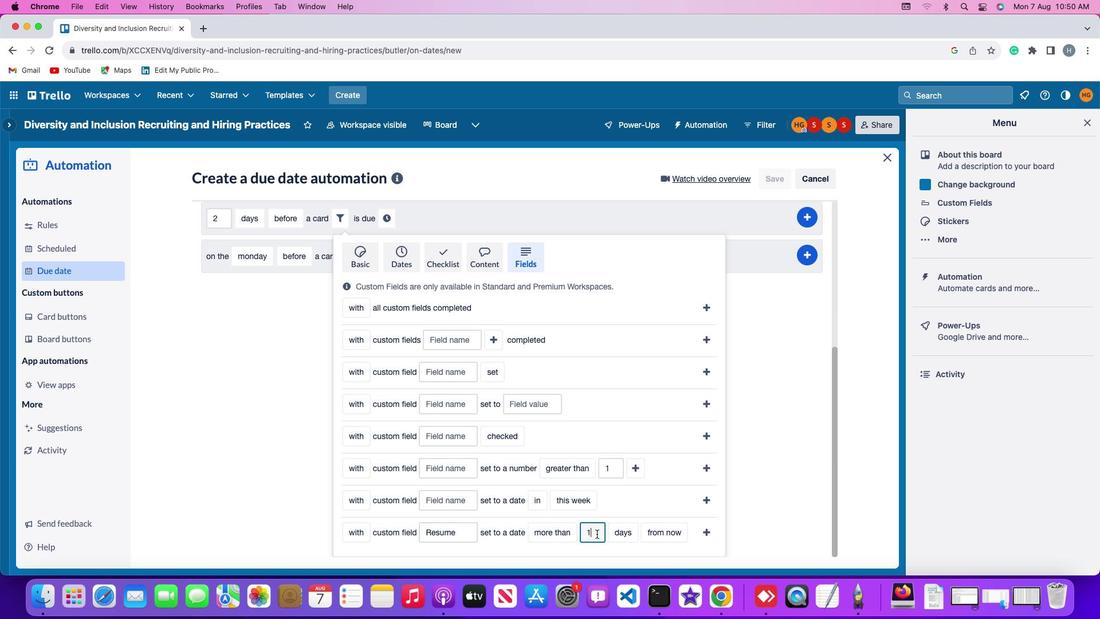 
Action: Mouse moved to (593, 527)
Screenshot: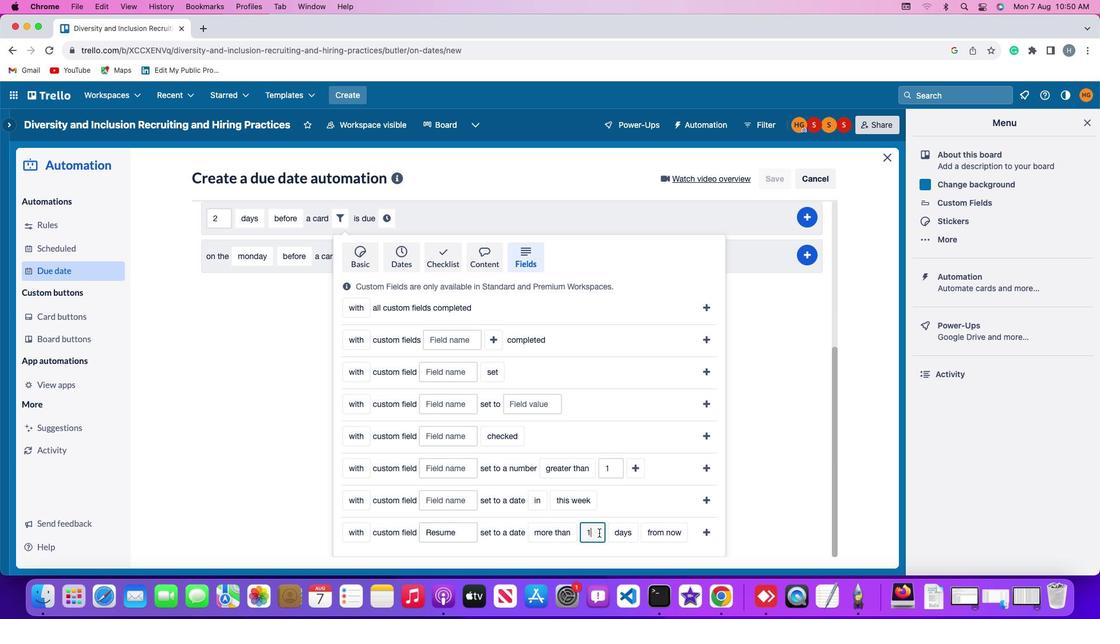 
Action: Key pressed Key.backspace'1'
Screenshot: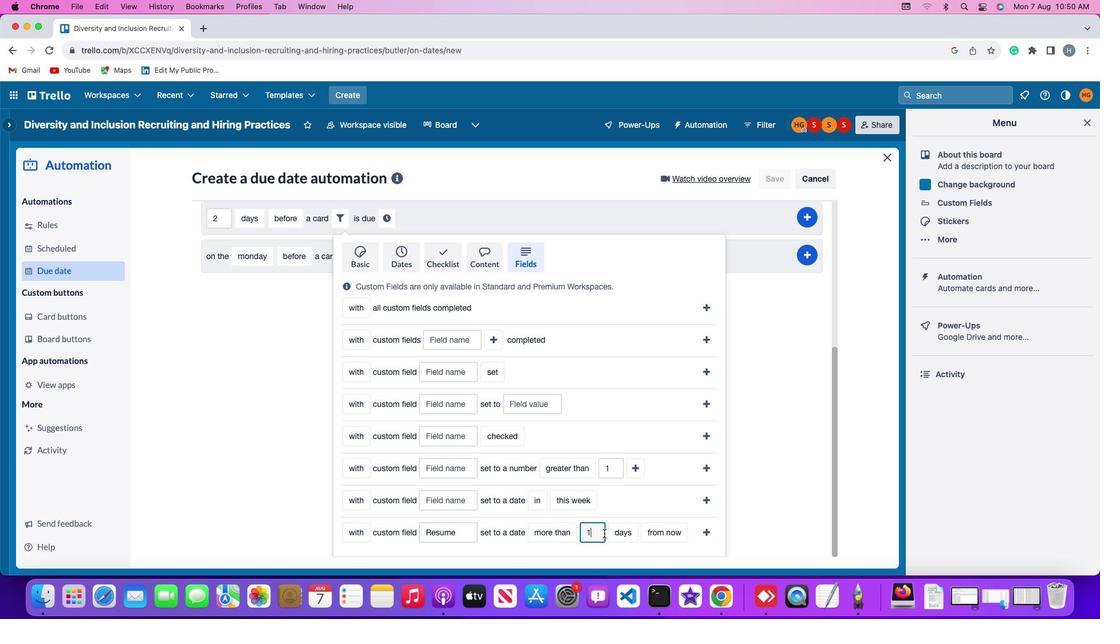 
Action: Mouse moved to (621, 528)
Screenshot: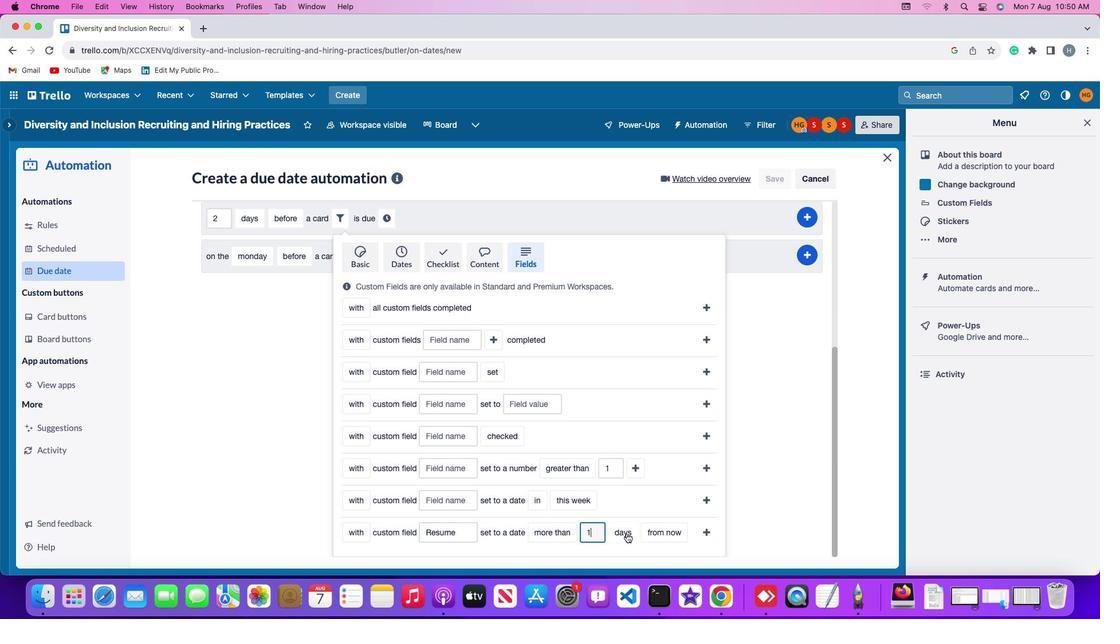 
Action: Mouse pressed left at (621, 528)
Screenshot: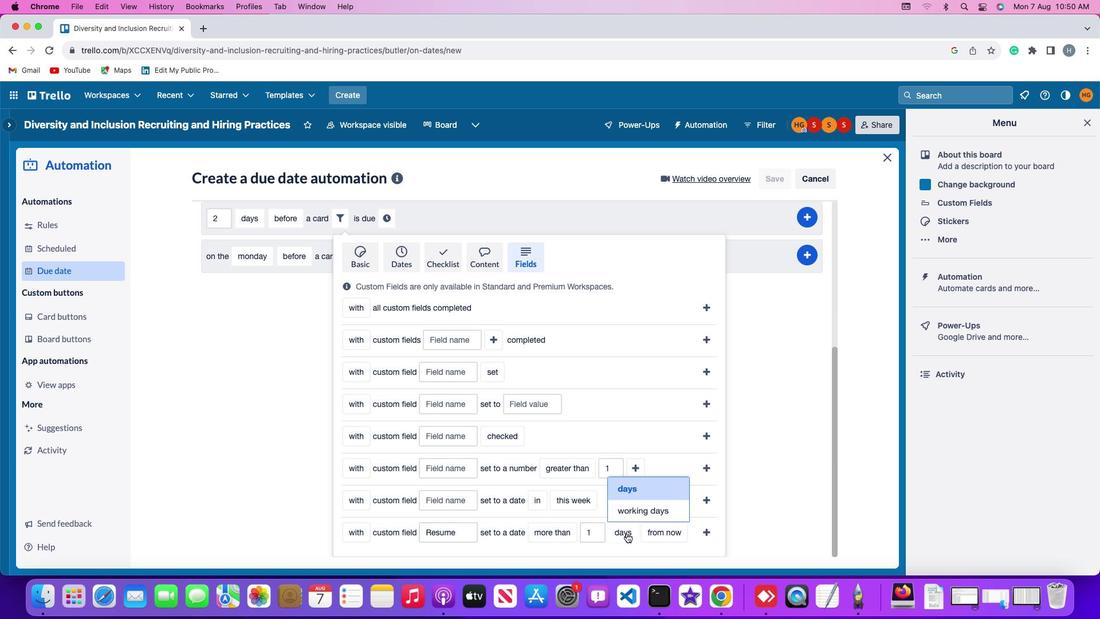 
Action: Mouse moved to (624, 483)
Screenshot: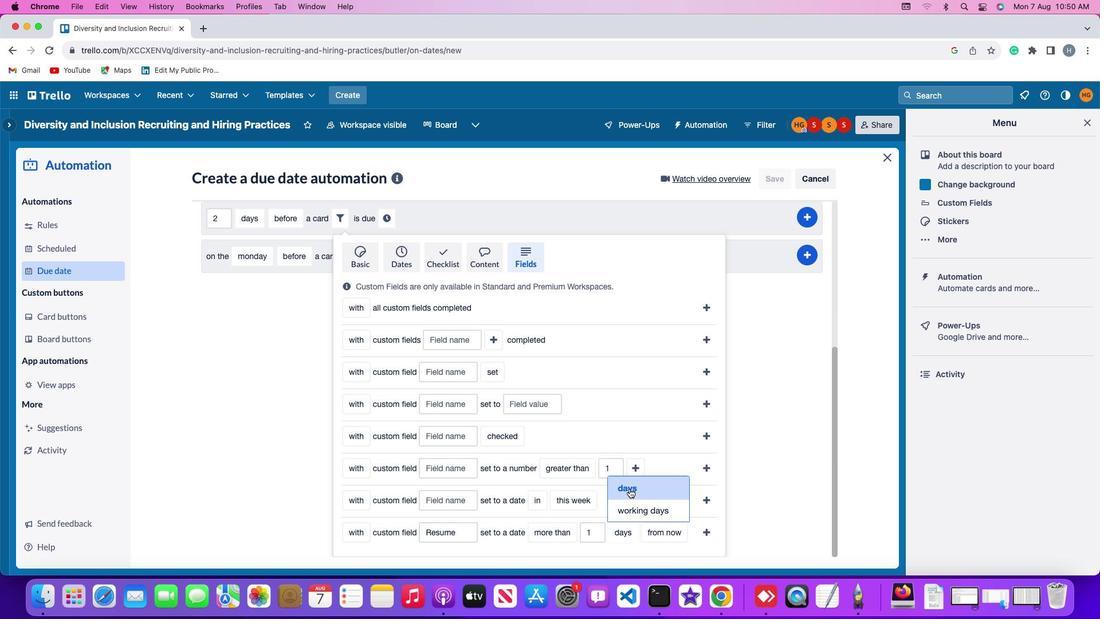 
Action: Mouse pressed left at (624, 483)
Screenshot: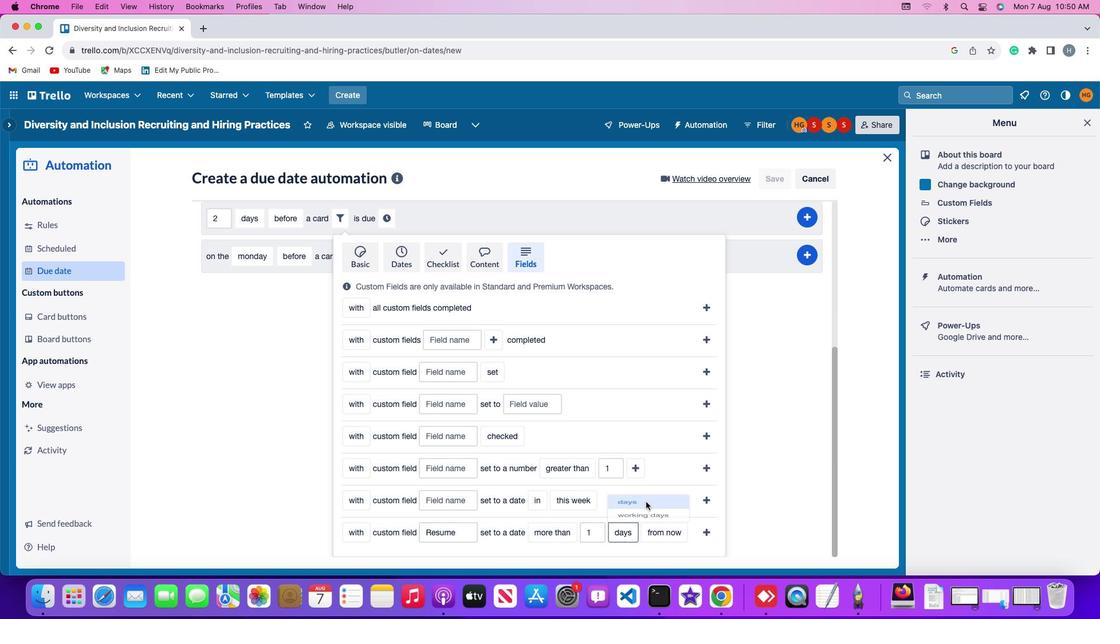
Action: Mouse moved to (656, 521)
Screenshot: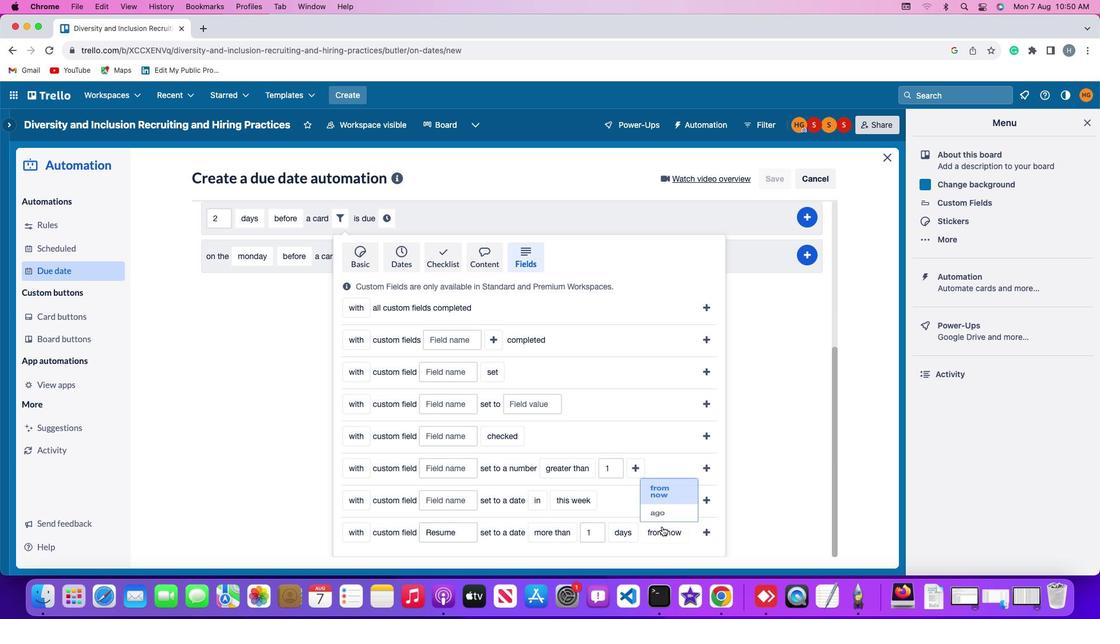 
Action: Mouse pressed left at (656, 521)
Screenshot: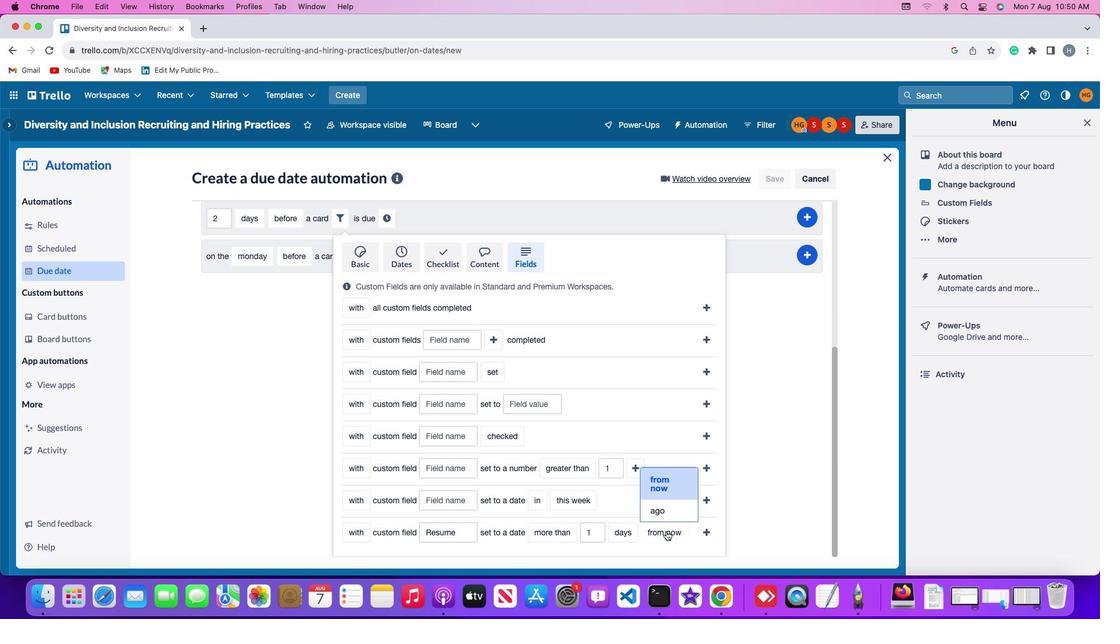 
Action: Mouse moved to (657, 503)
Screenshot: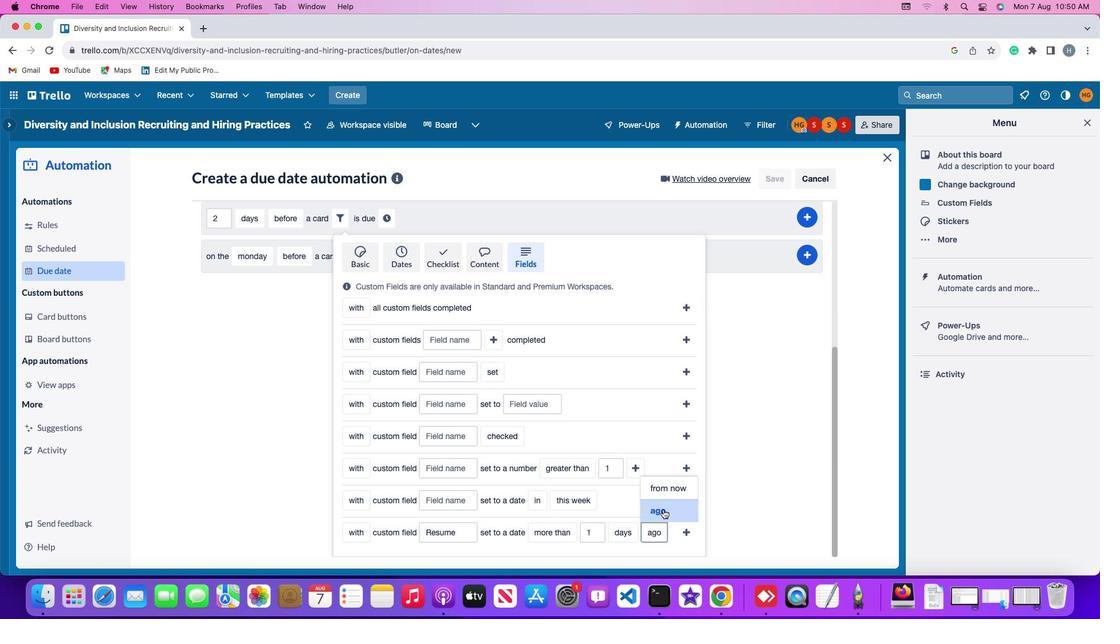 
Action: Mouse pressed left at (657, 503)
Screenshot: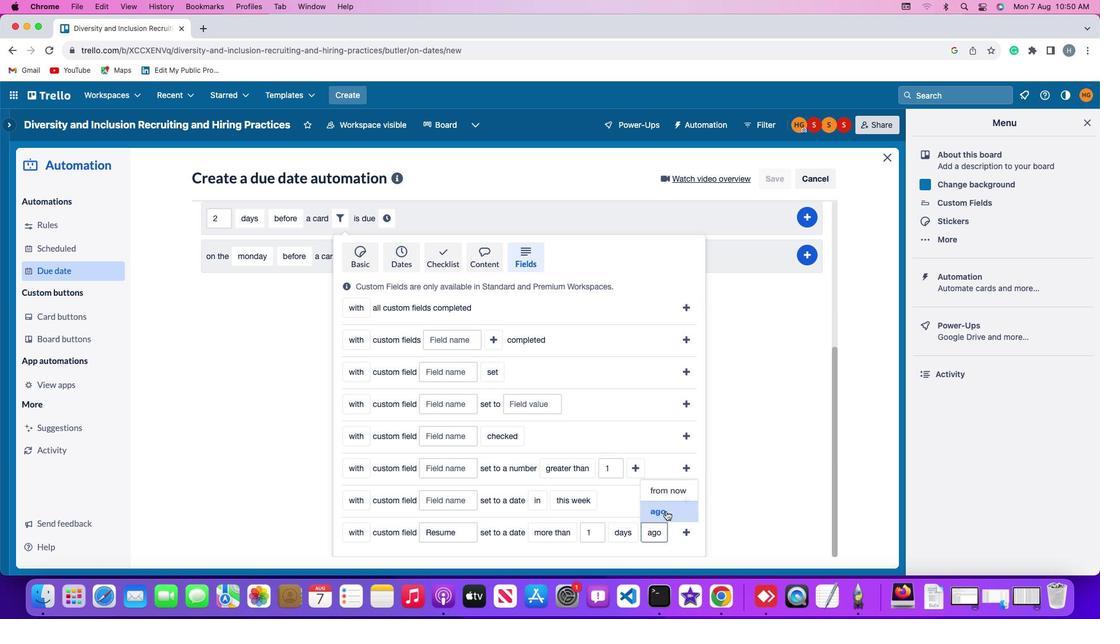 
Action: Mouse moved to (681, 524)
Screenshot: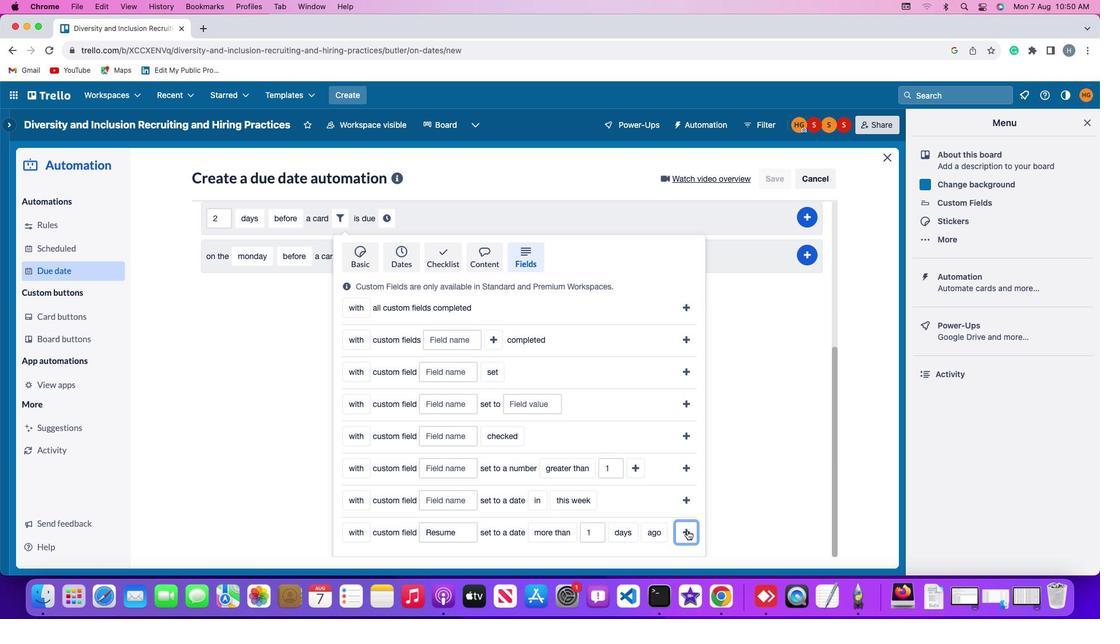 
Action: Mouse pressed left at (681, 524)
Screenshot: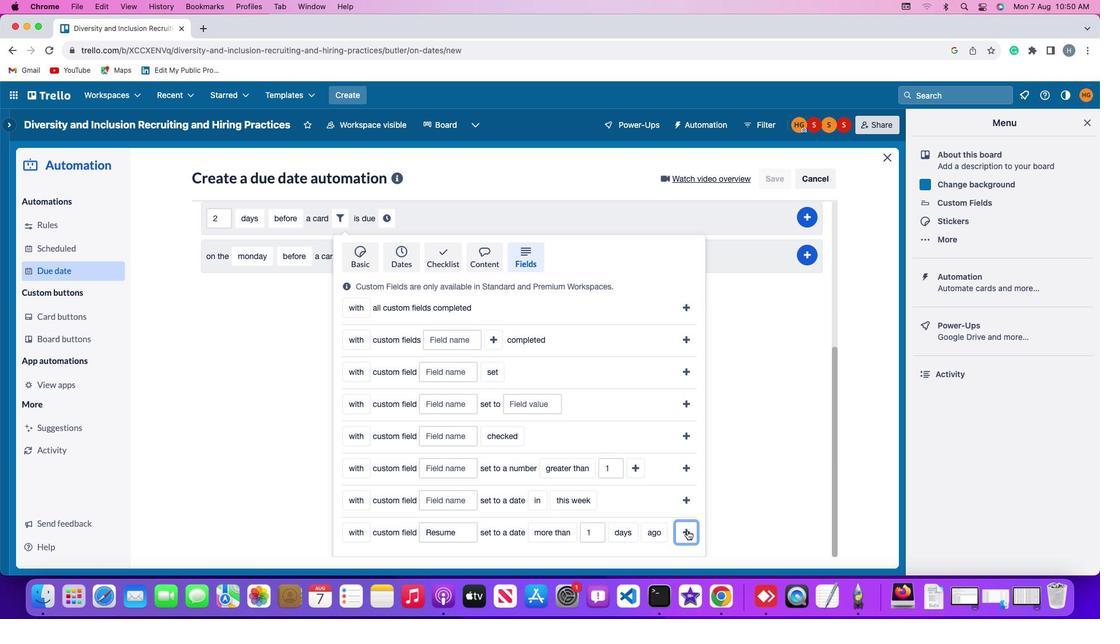 
Action: Mouse moved to (639, 458)
Screenshot: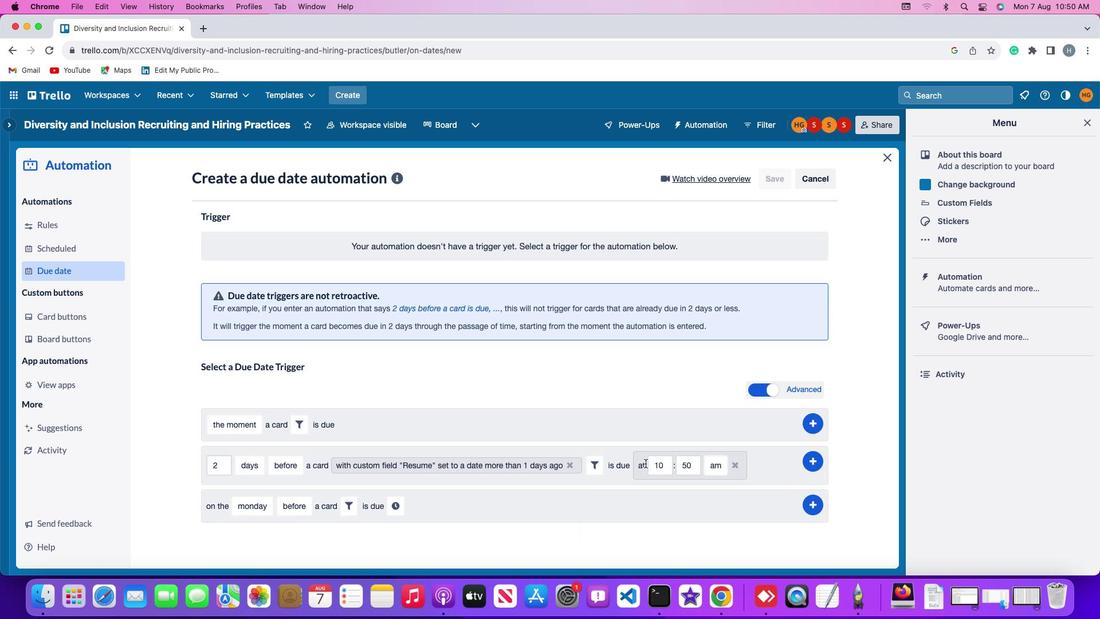 
Action: Mouse pressed left at (639, 458)
Screenshot: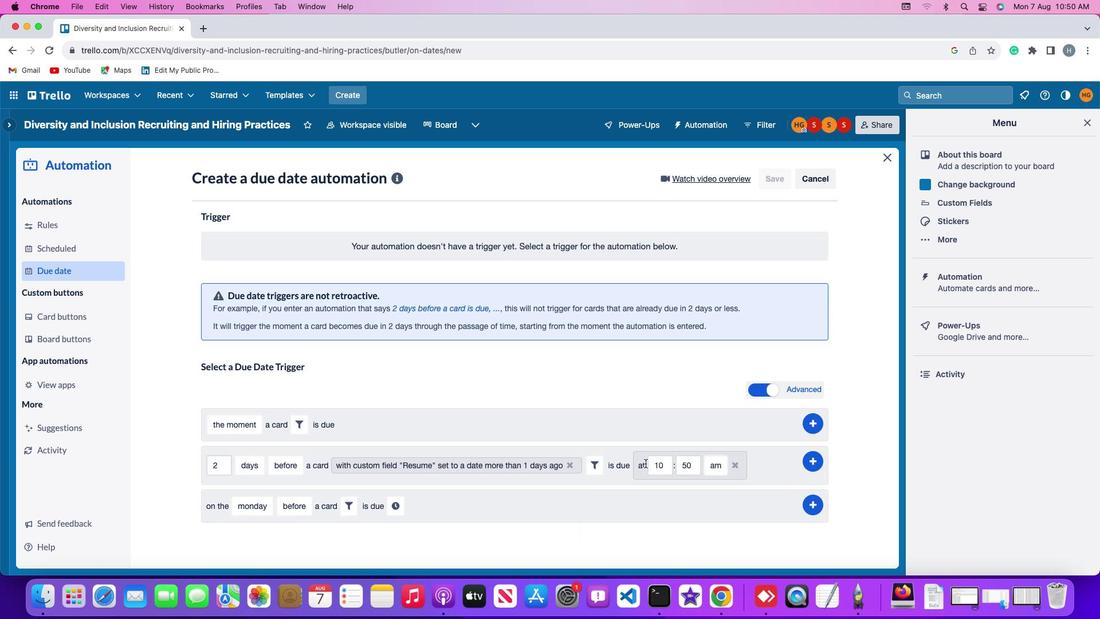 
Action: Mouse moved to (665, 459)
Screenshot: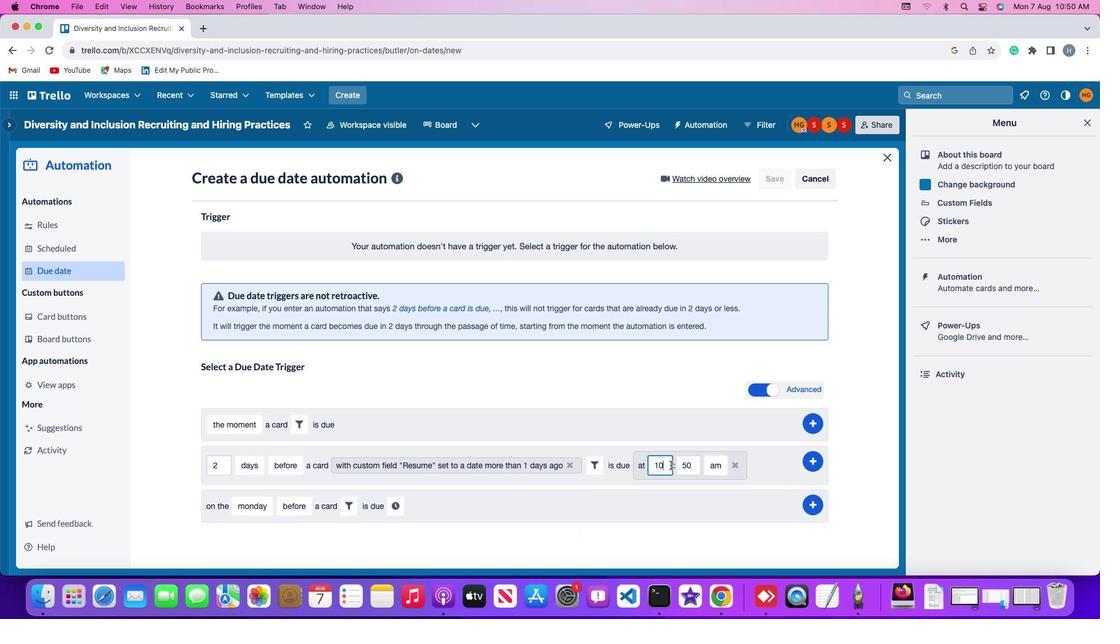 
Action: Mouse pressed left at (665, 459)
Screenshot: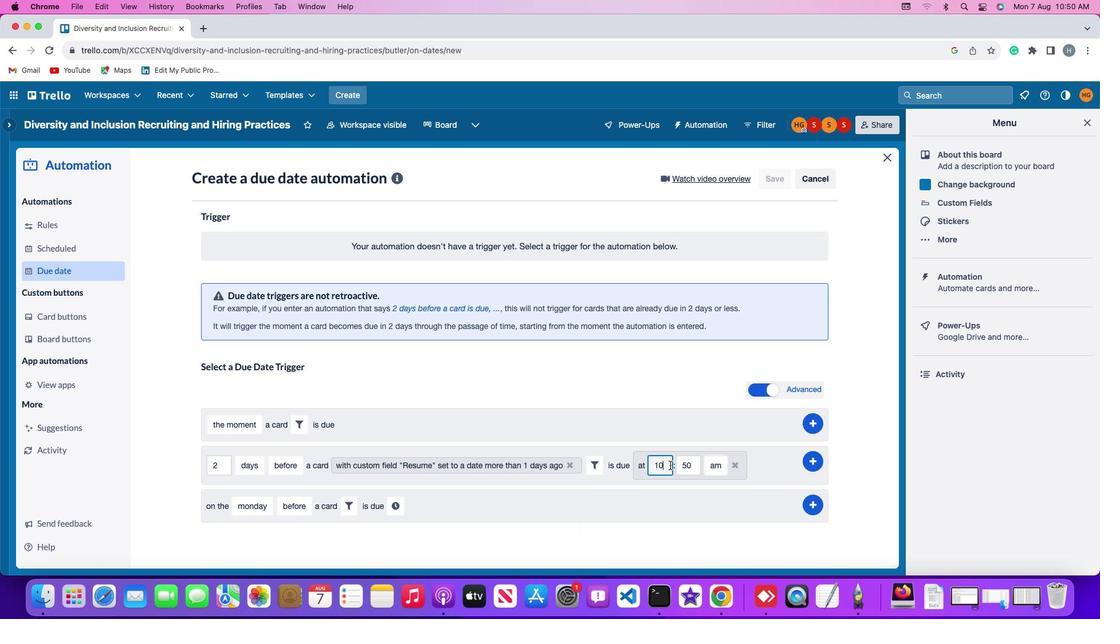 
Action: Mouse moved to (665, 459)
Screenshot: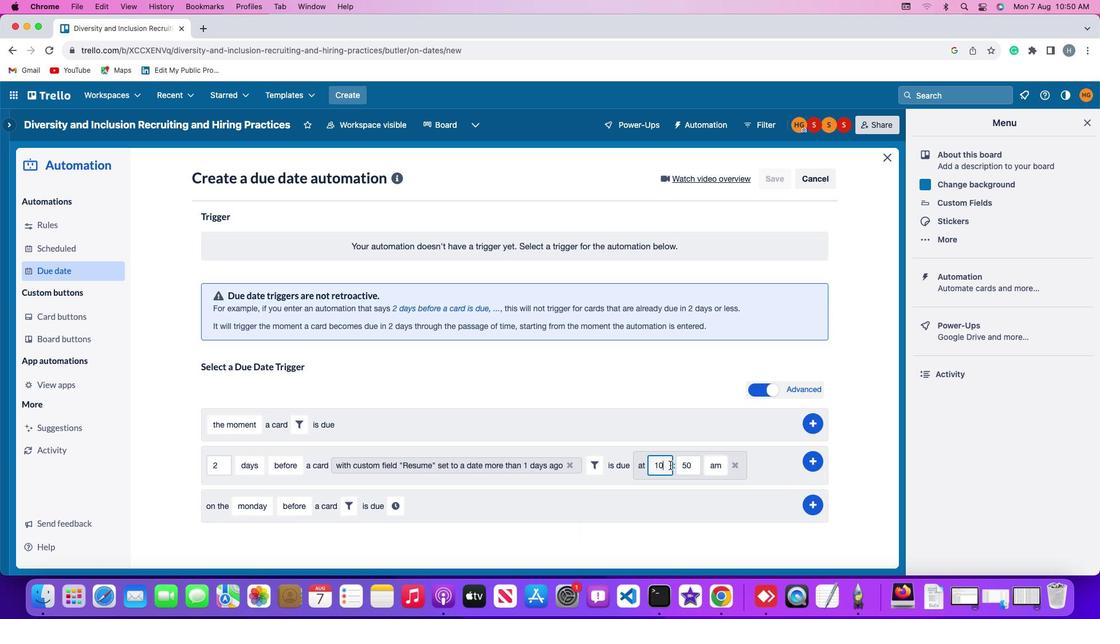 
Action: Key pressed Key.backspaceKey.backspace'1''1'
Screenshot: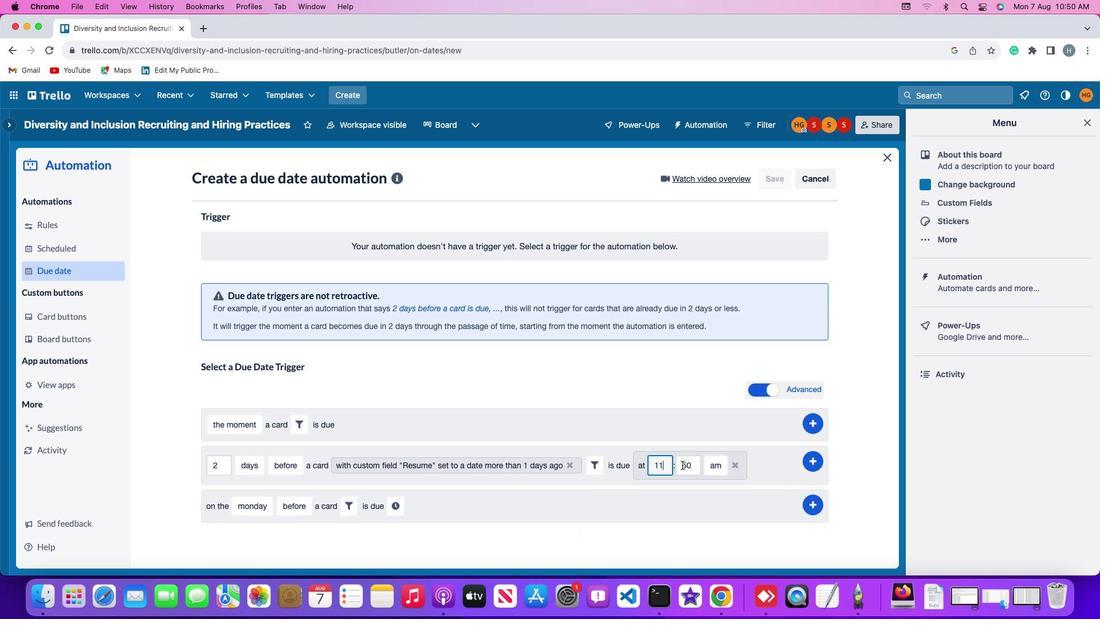 
Action: Mouse moved to (686, 459)
Screenshot: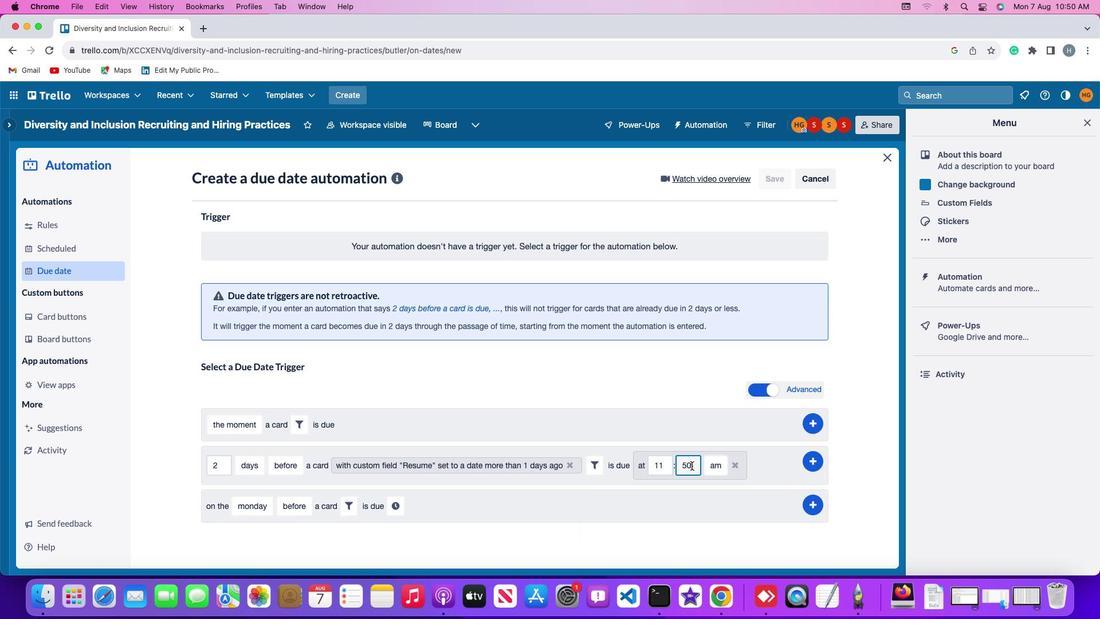 
Action: Mouse pressed left at (686, 459)
Screenshot: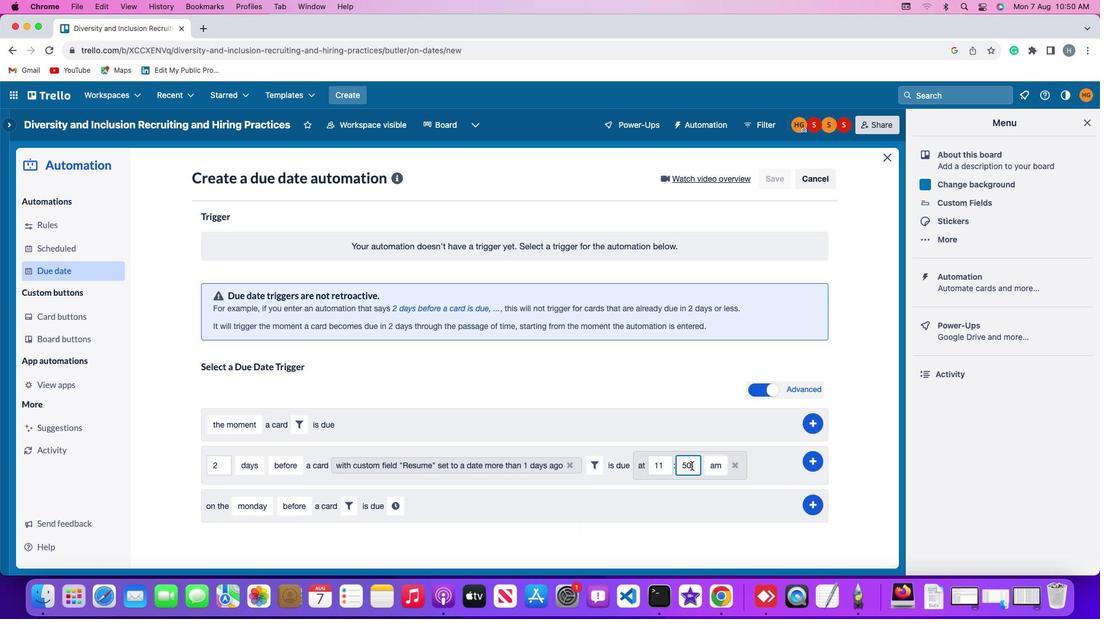 
Action: Key pressed Key.backspaceKey.backspaceKey.backspace'0''0'
Screenshot: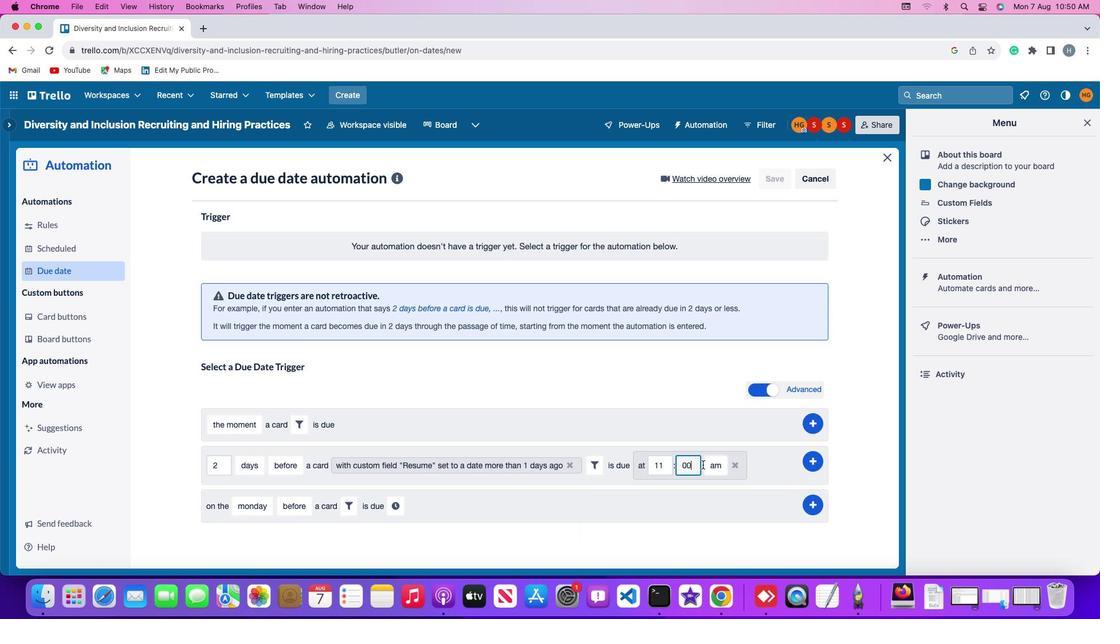 
Action: Mouse moved to (705, 458)
Screenshot: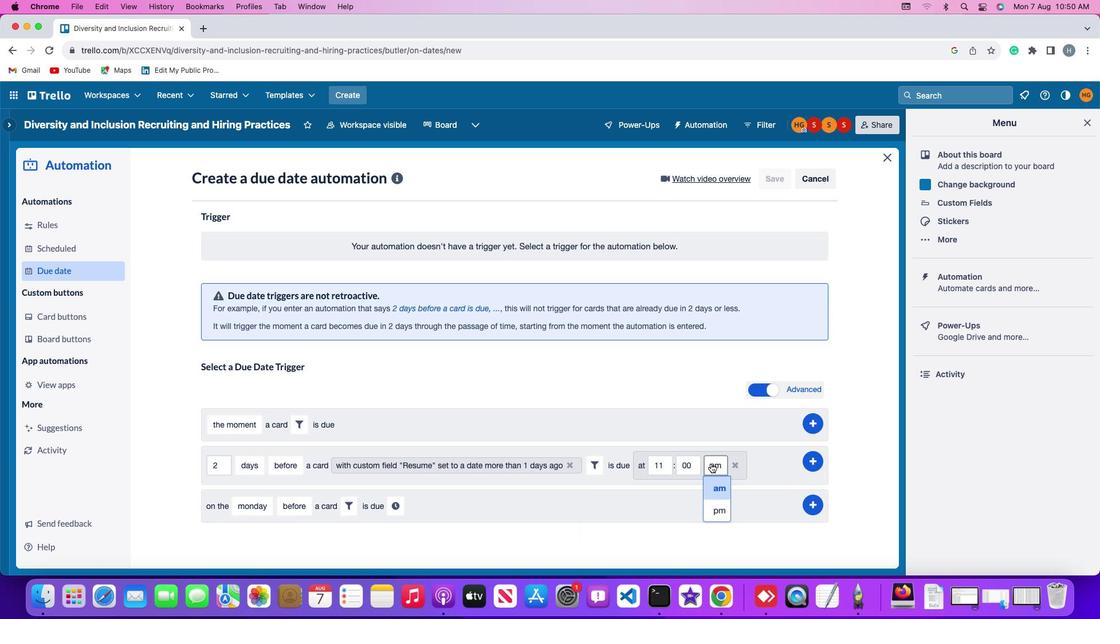 
Action: Mouse pressed left at (705, 458)
Screenshot: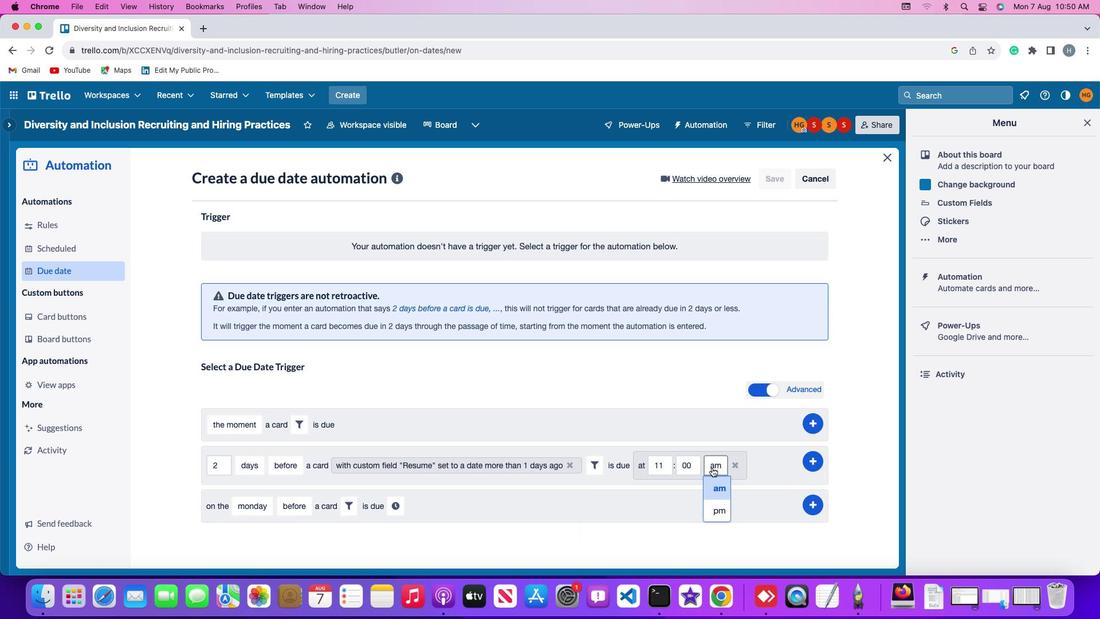 
Action: Mouse moved to (709, 478)
Screenshot: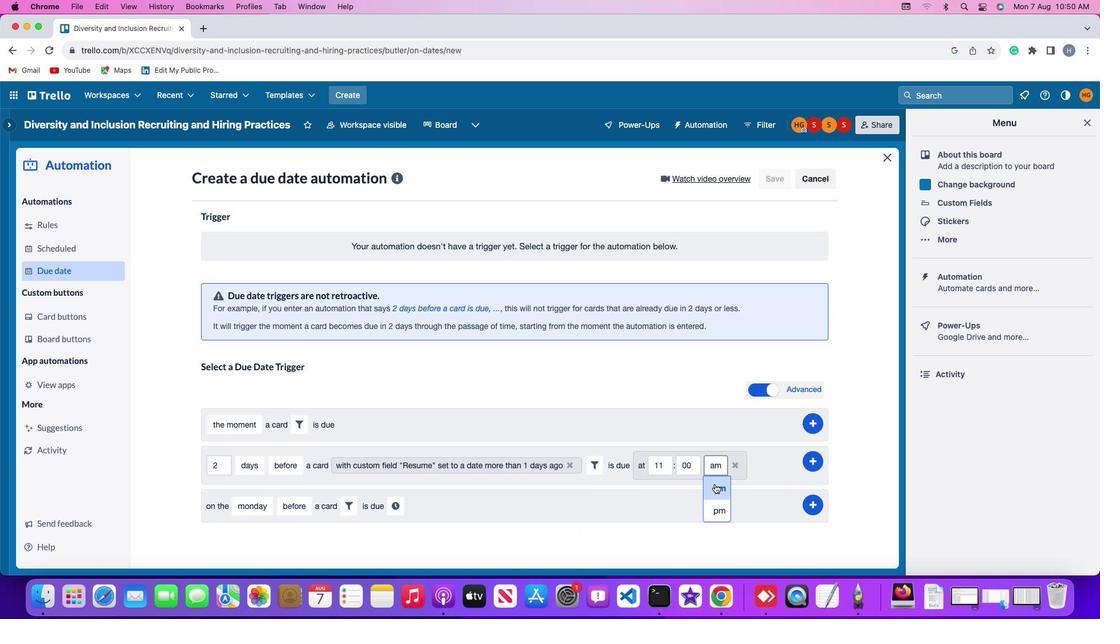
Action: Mouse pressed left at (709, 478)
Screenshot: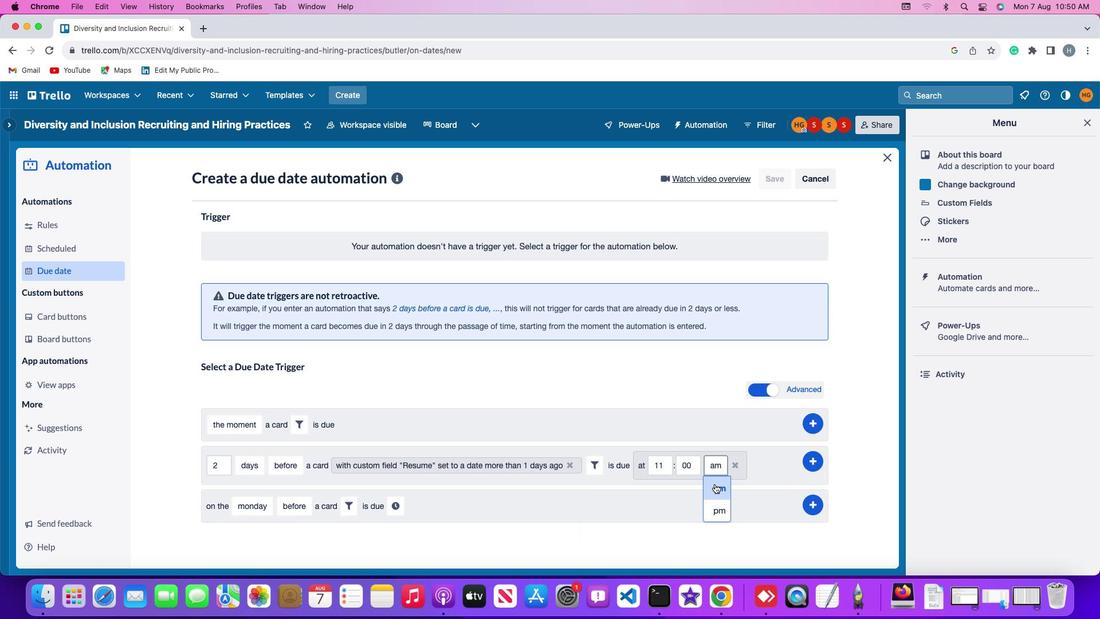 
Action: Mouse moved to (805, 456)
Screenshot: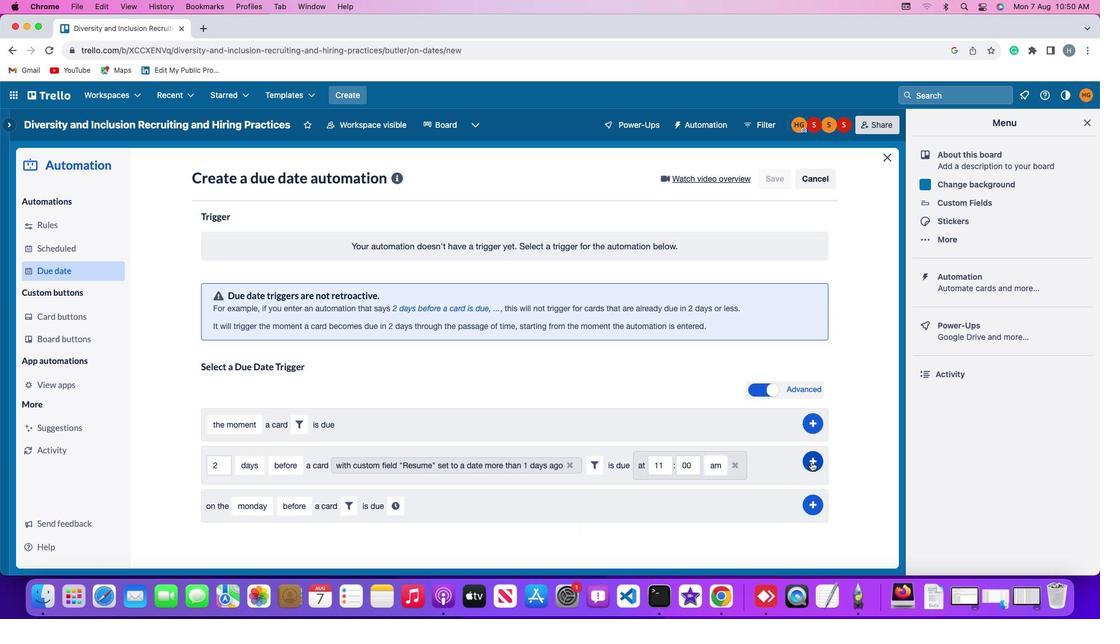 
Action: Mouse pressed left at (805, 456)
Screenshot: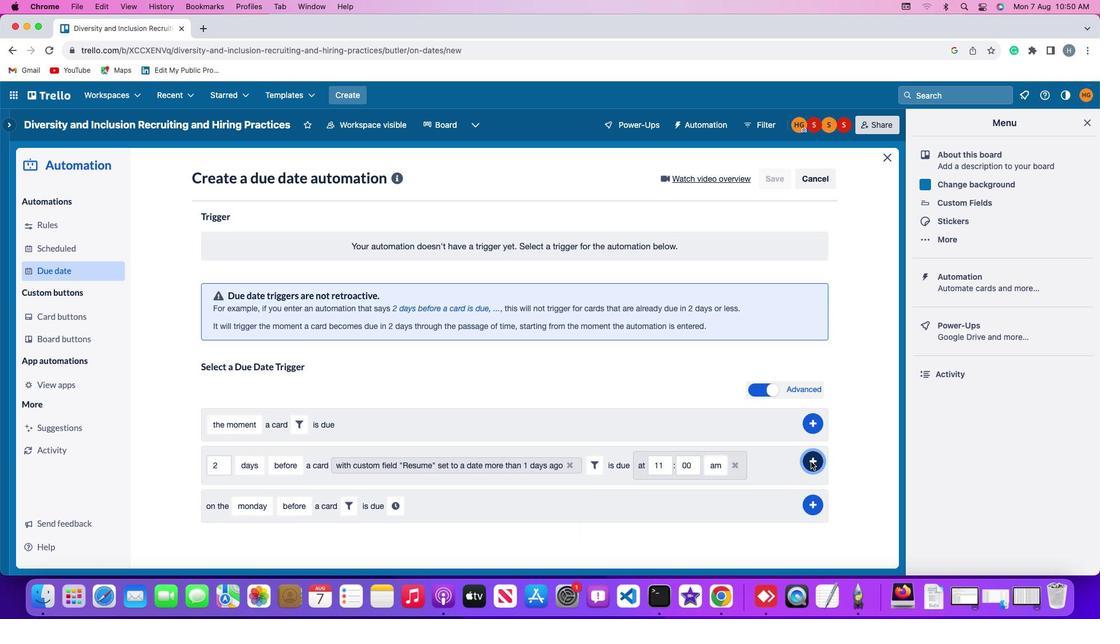 
Action: Mouse moved to (855, 361)
Screenshot: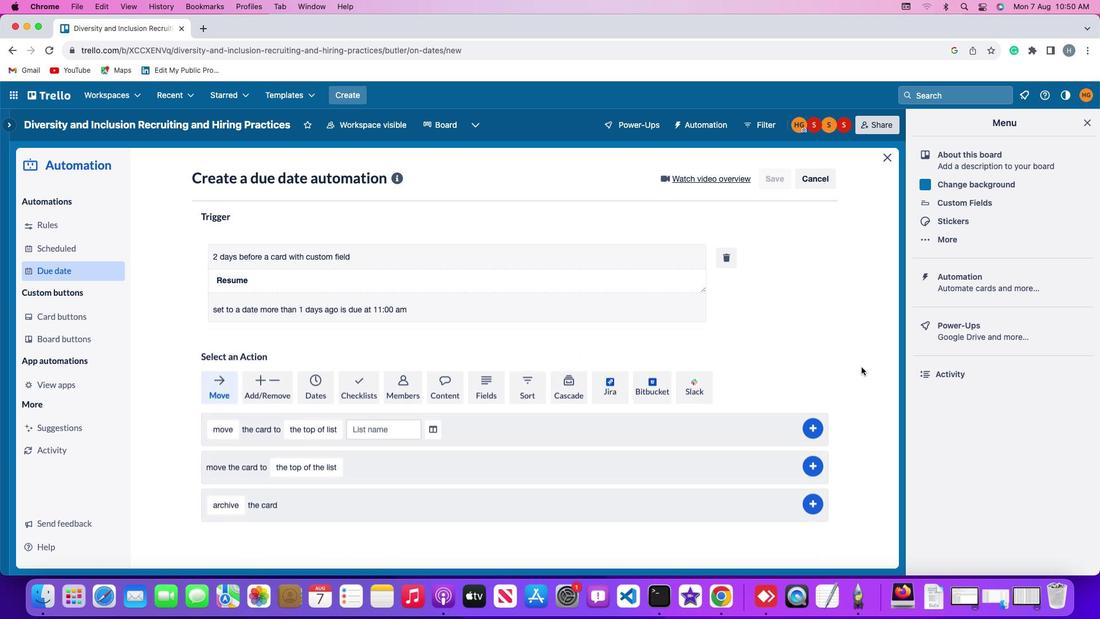 
